 Task: Set up a knowledge base search widget on the support portal.
Action: Mouse moved to (1262, 71)
Screenshot: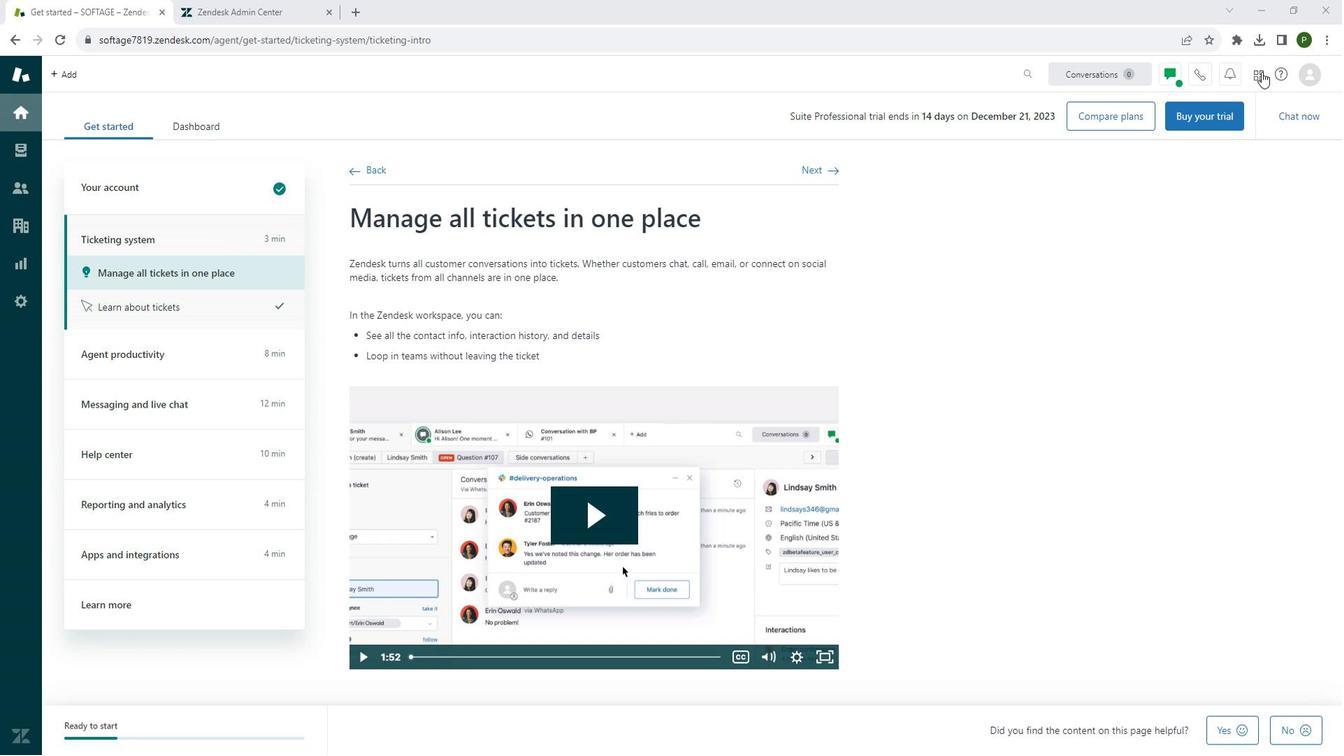 
Action: Mouse pressed left at (1262, 71)
Screenshot: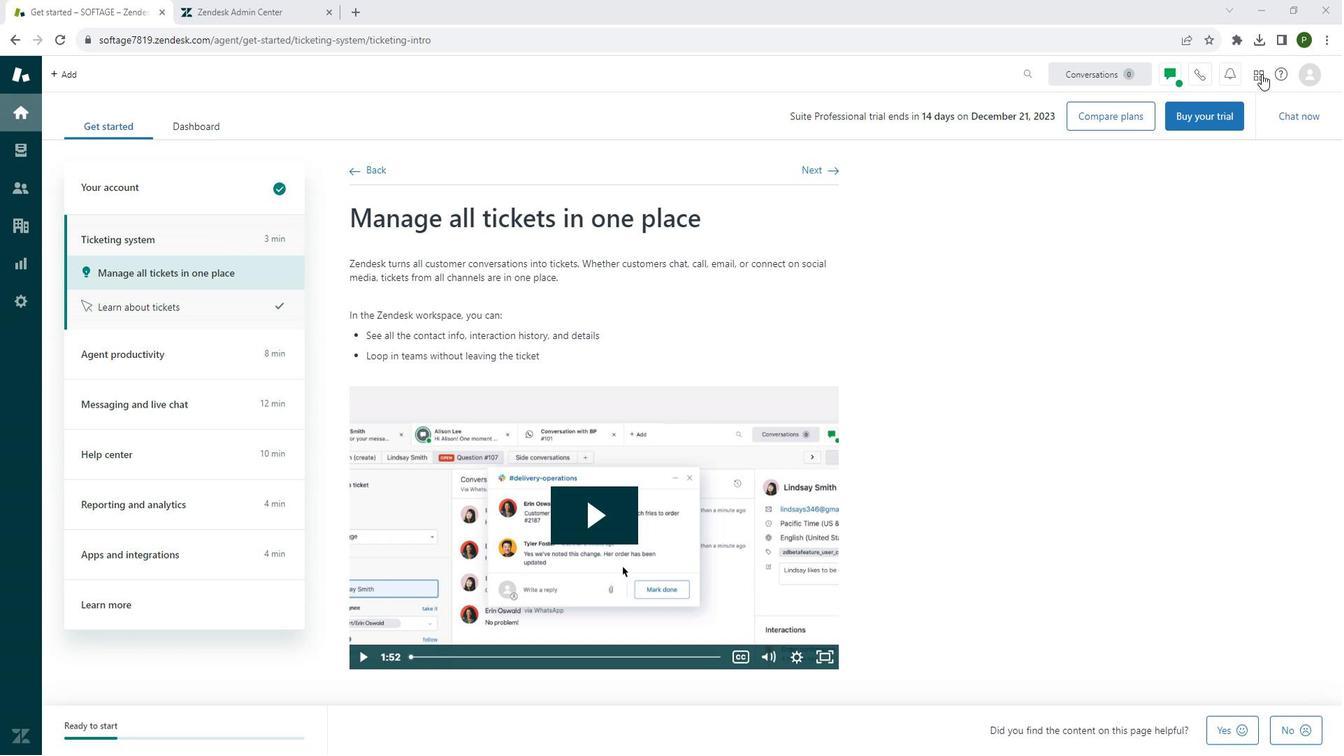 
Action: Mouse moved to (1225, 414)
Screenshot: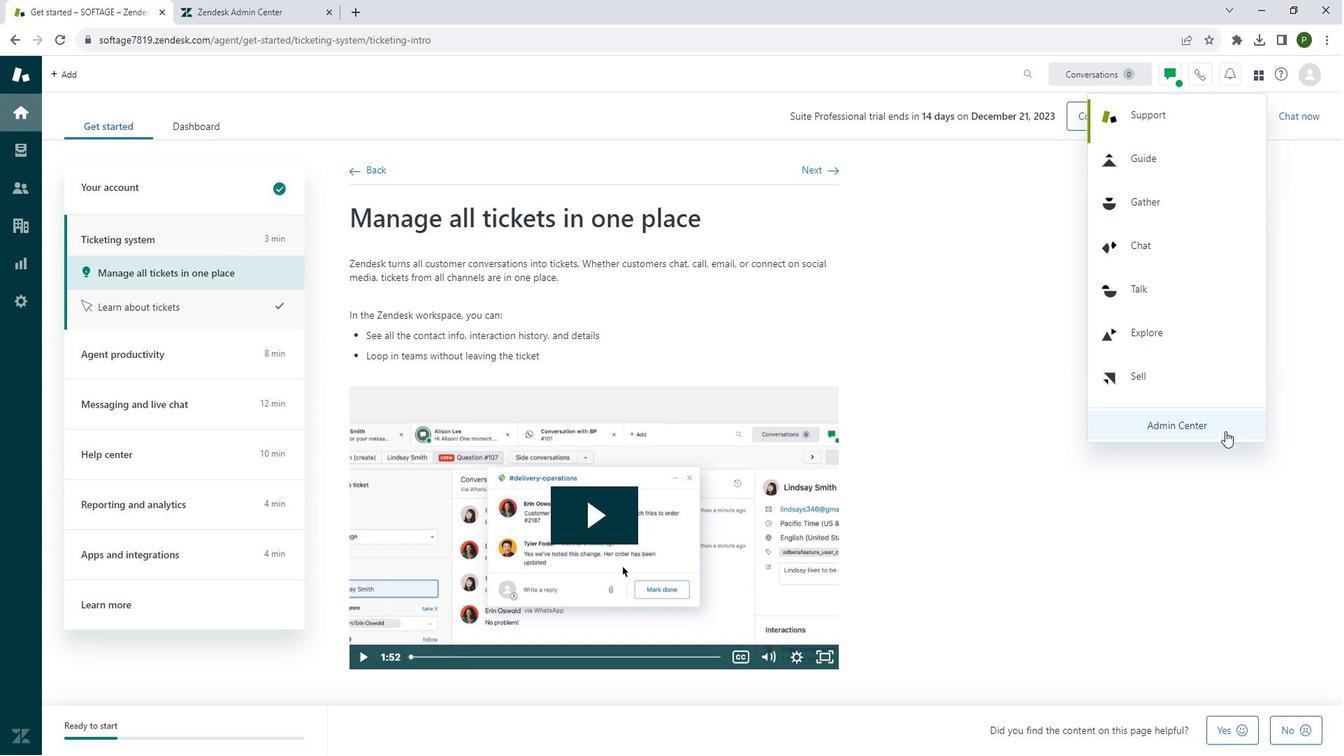 
Action: Mouse pressed left at (1225, 414)
Screenshot: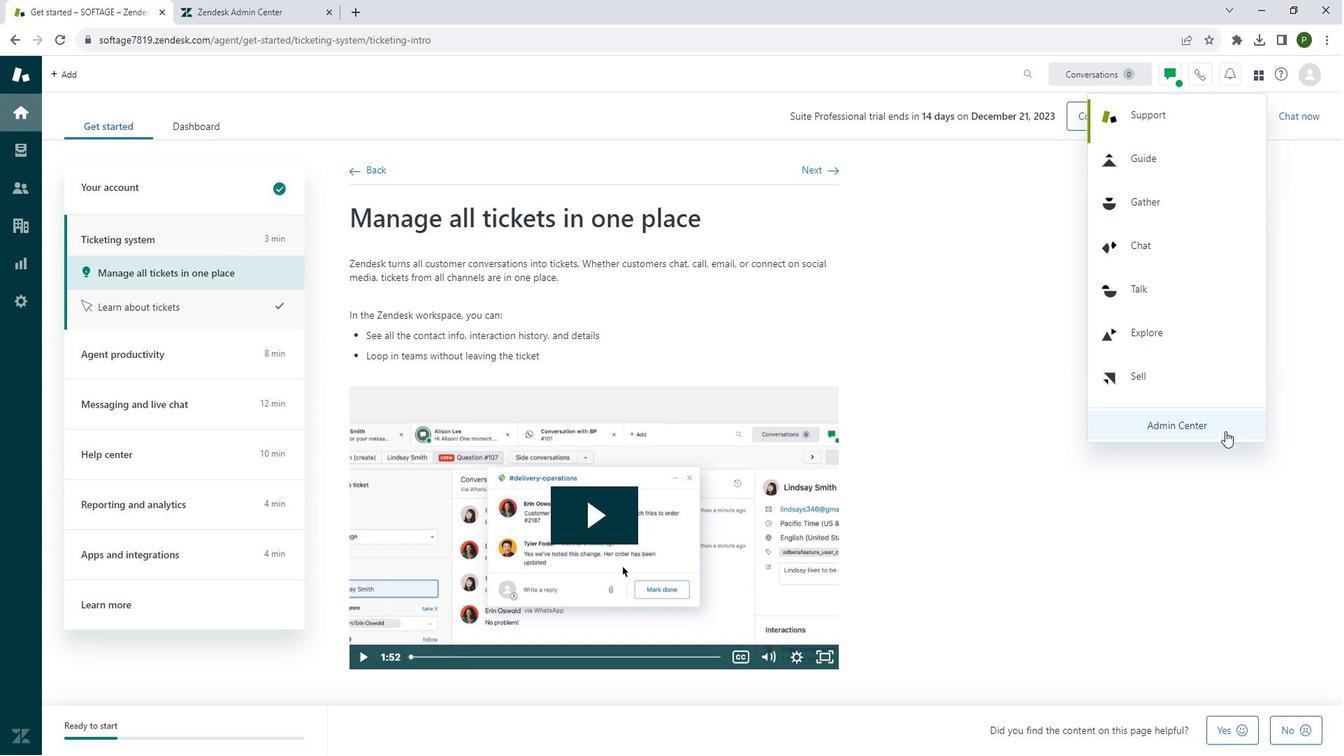 
Action: Mouse moved to (497, 15)
Screenshot: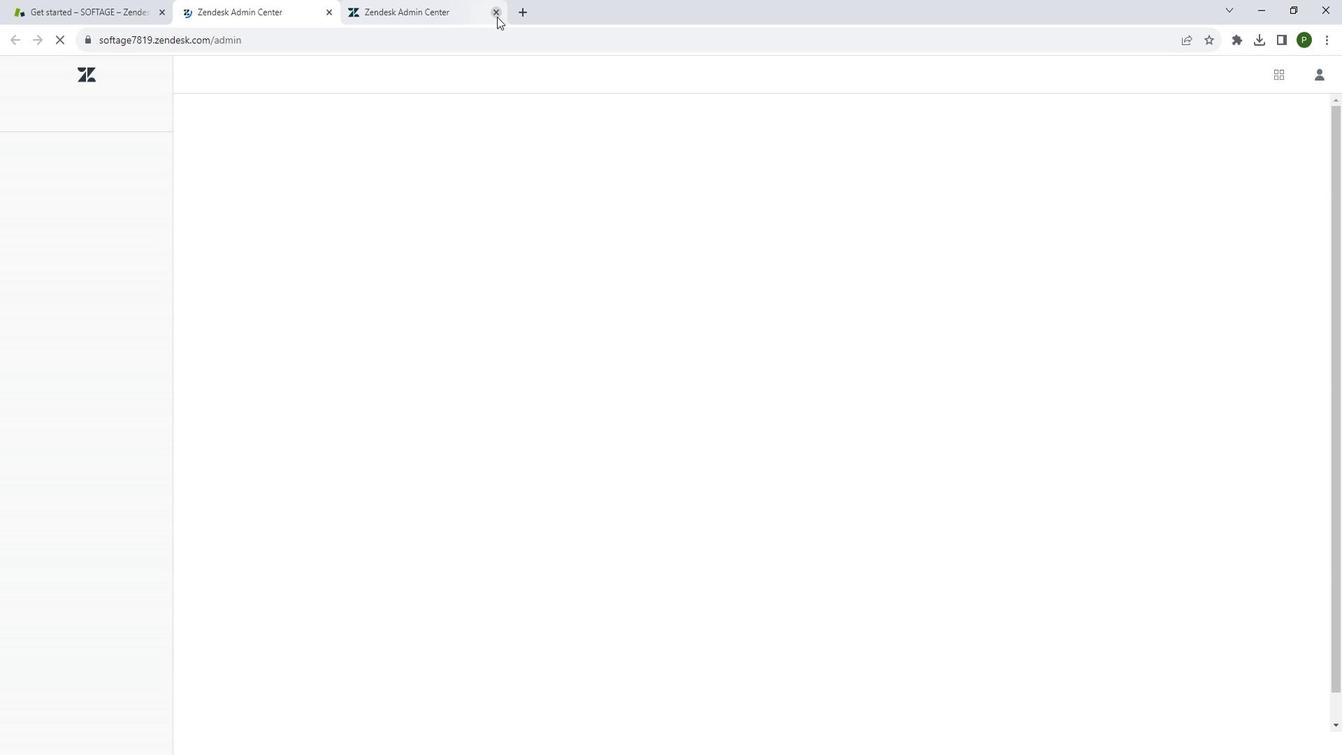 
Action: Mouse pressed left at (497, 15)
Screenshot: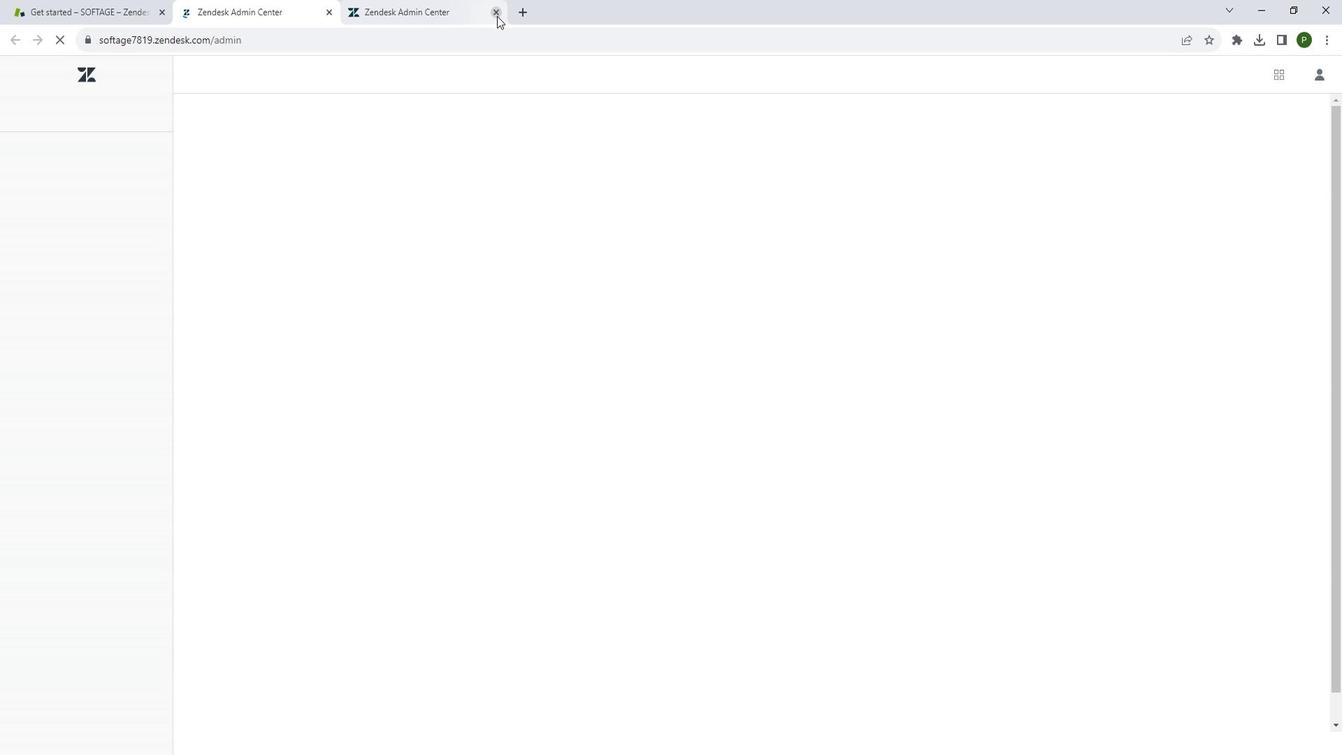 
Action: Mouse moved to (708, 244)
Screenshot: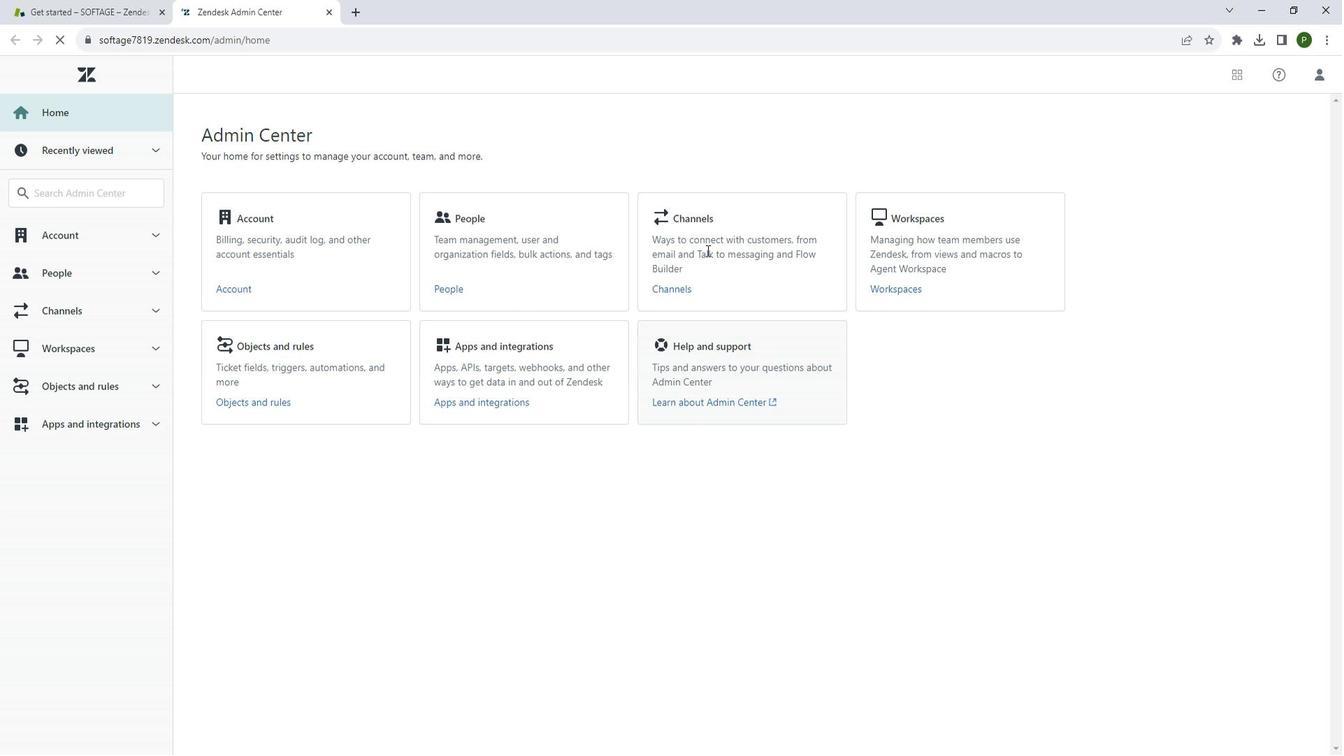 
Action: Mouse pressed left at (708, 244)
Screenshot: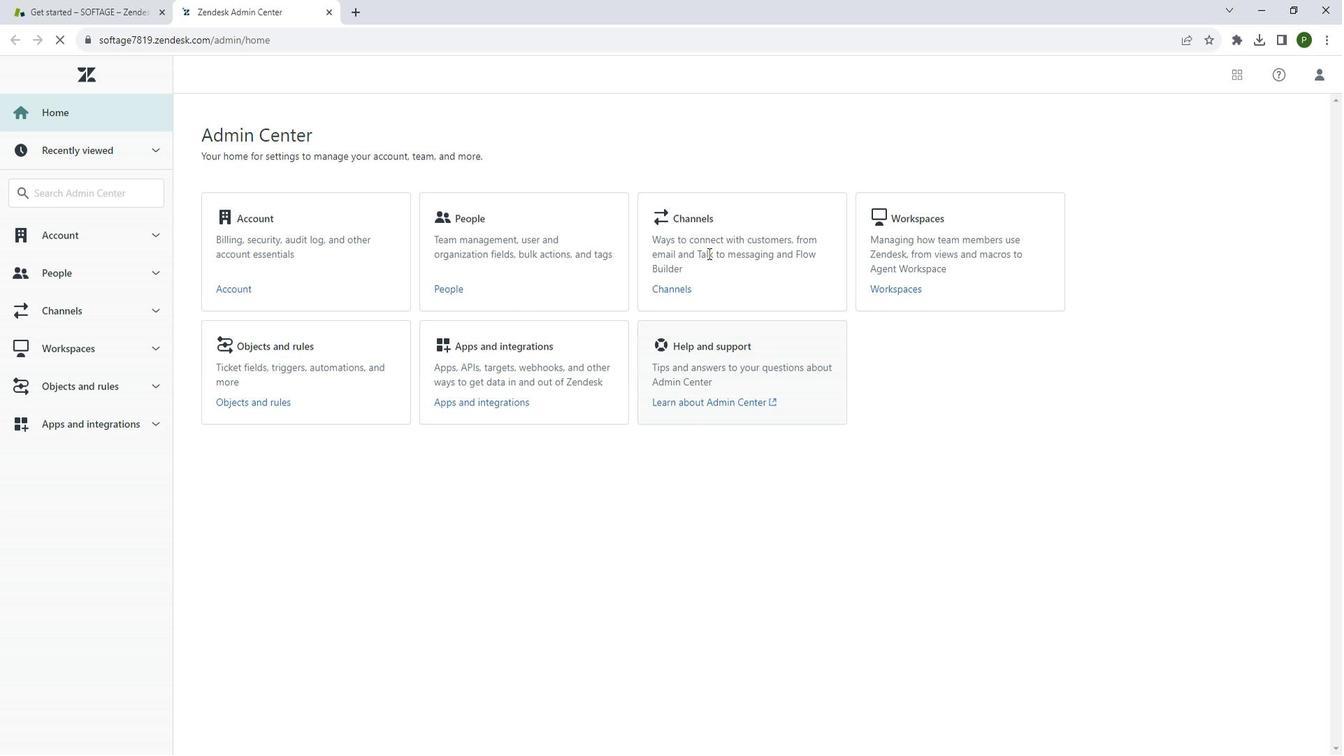 
Action: Mouse moved to (677, 281)
Screenshot: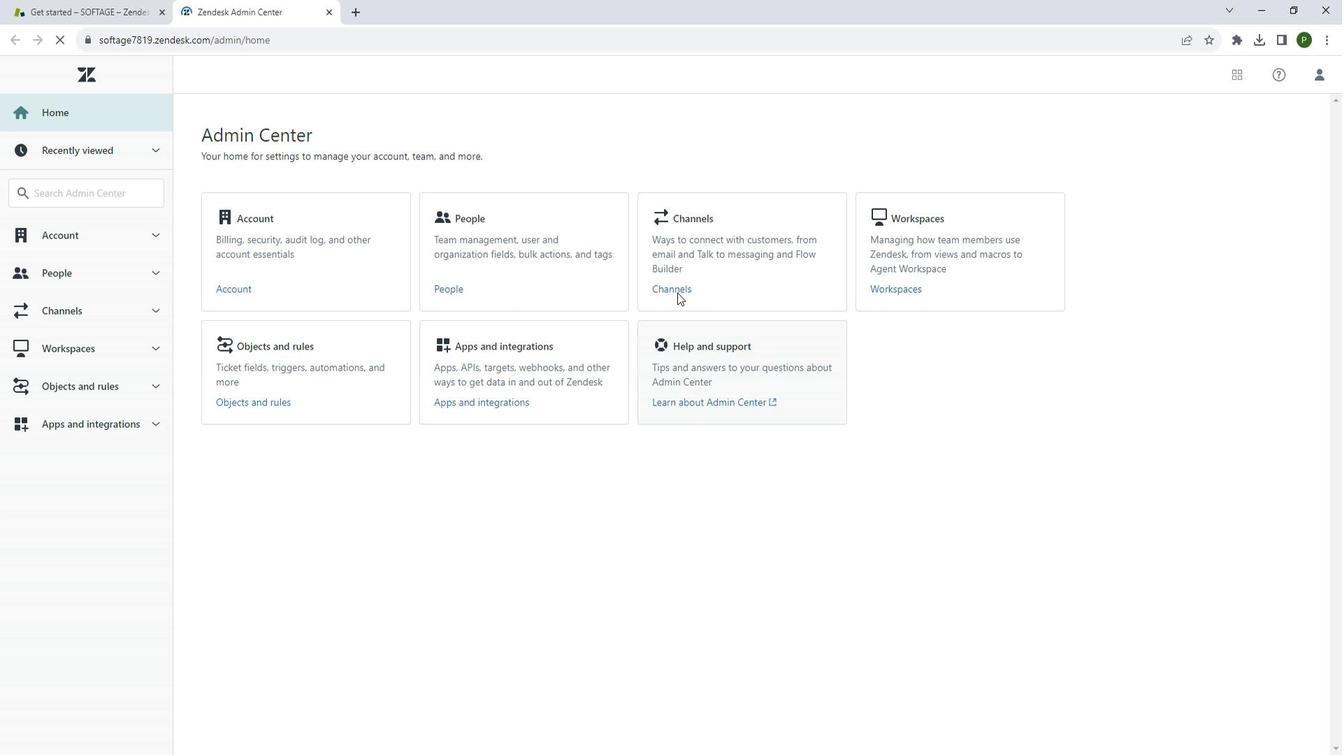 
Action: Mouse pressed left at (677, 281)
Screenshot: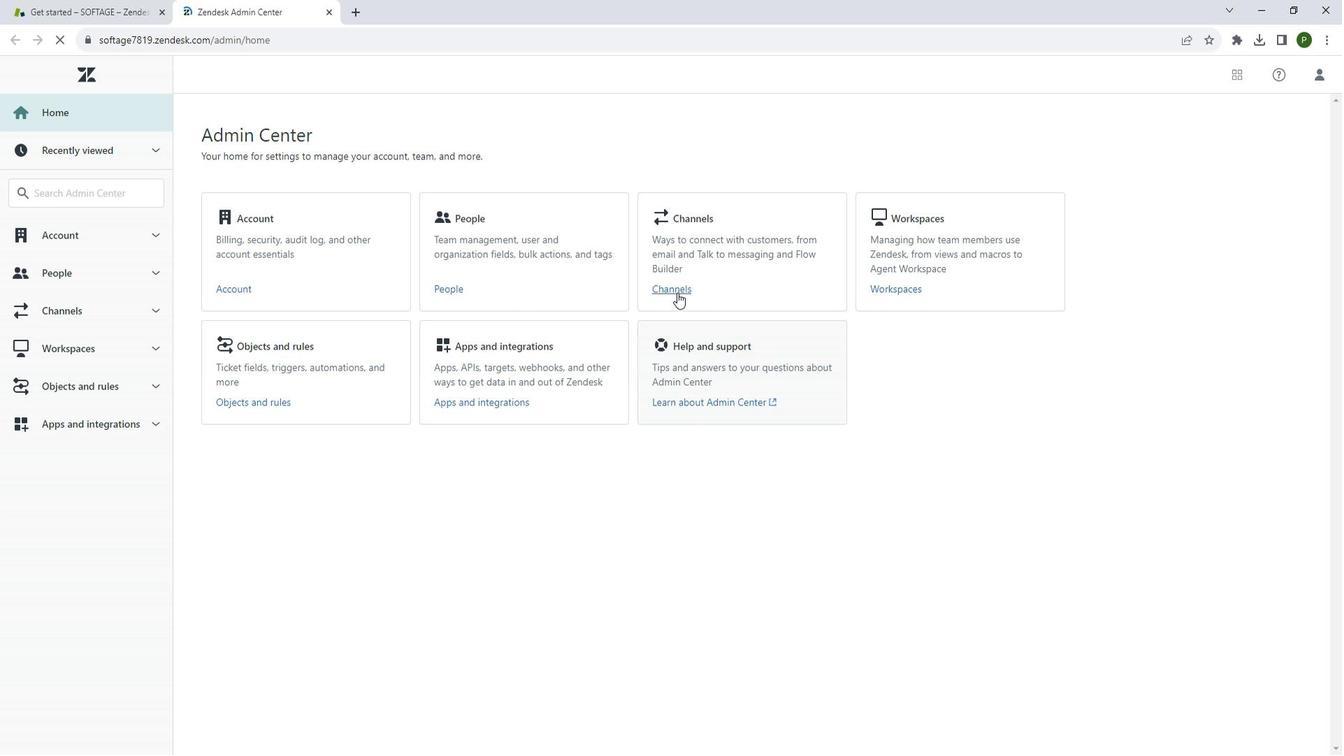 
Action: Mouse moved to (1161, 131)
Screenshot: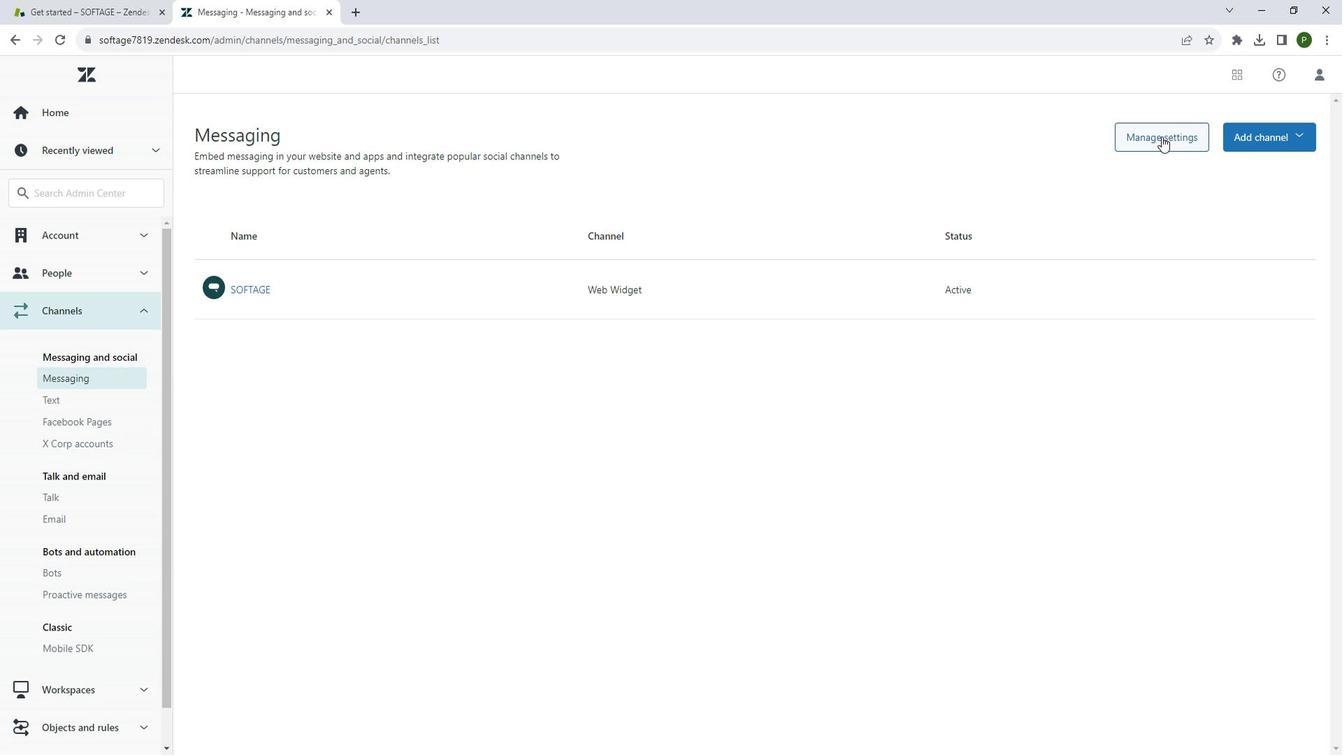 
Action: Mouse pressed left at (1161, 131)
Screenshot: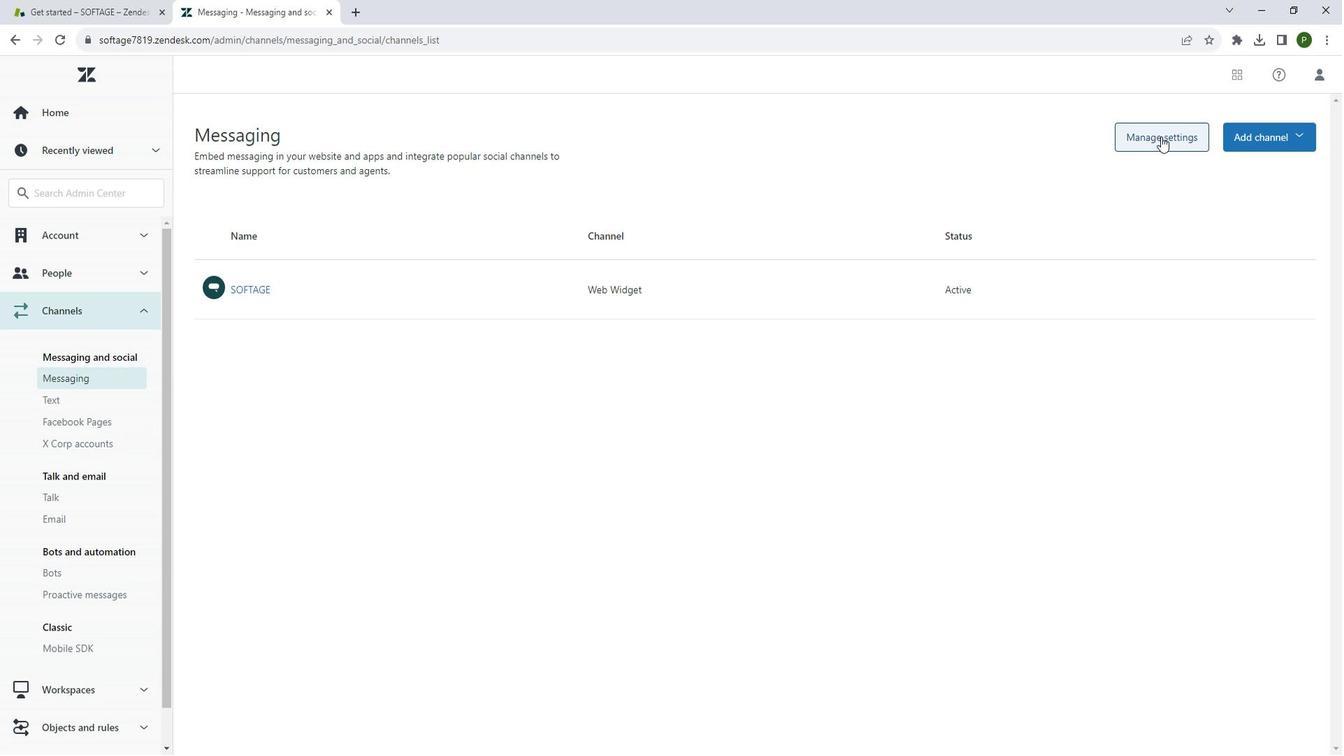 
Action: Mouse moved to (18, 43)
Screenshot: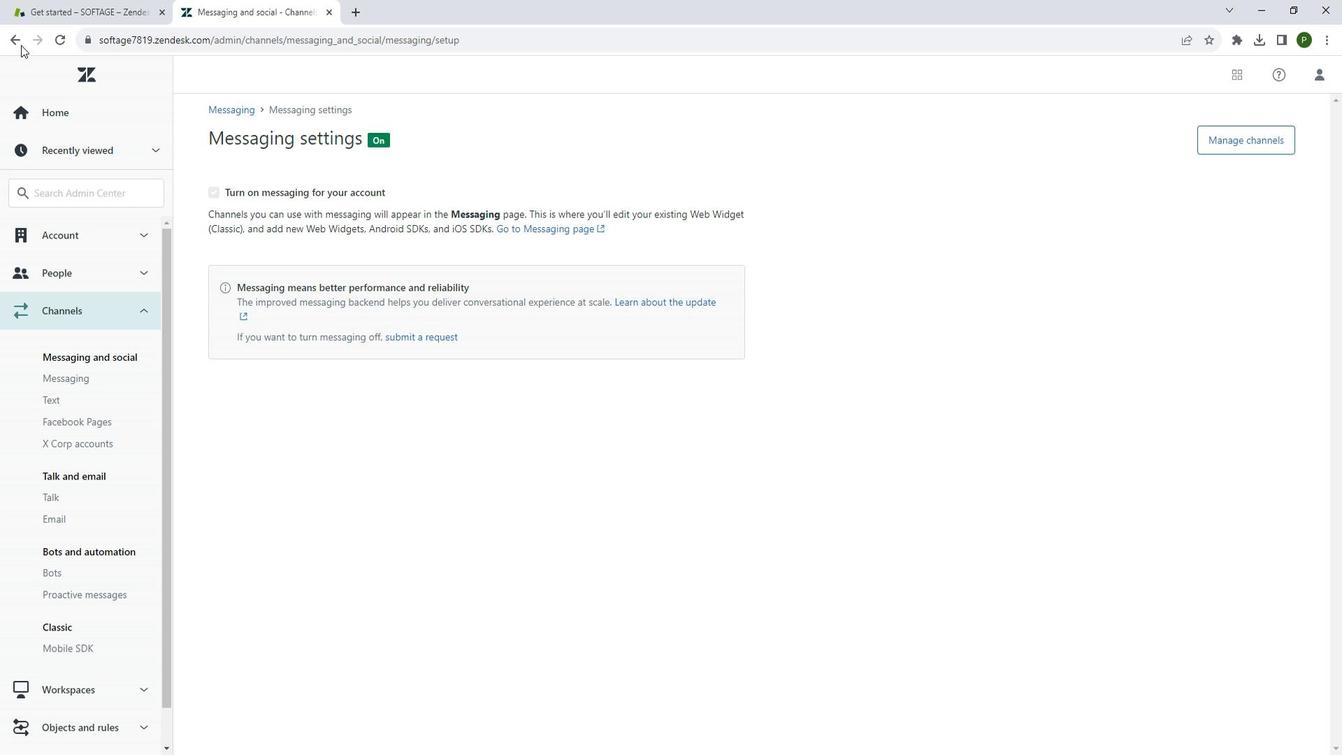 
Action: Mouse pressed left at (18, 43)
Screenshot: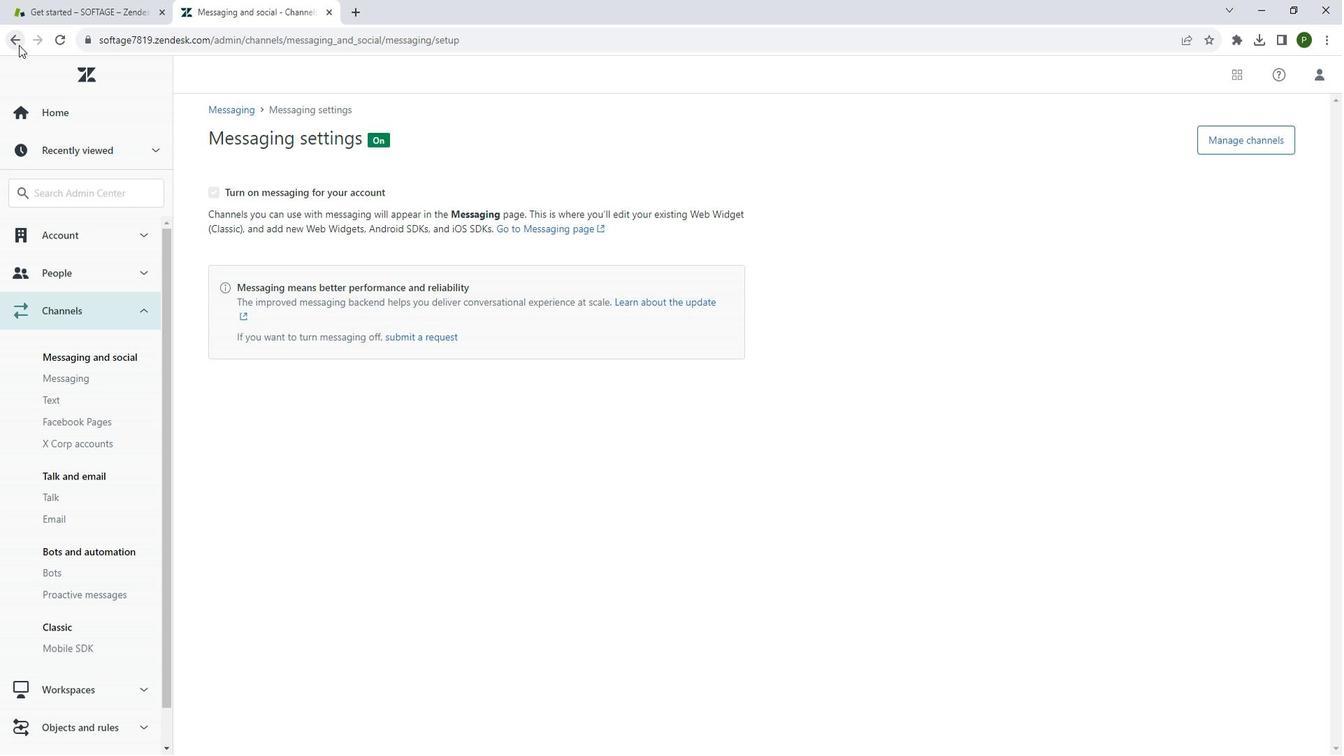 
Action: Mouse moved to (1272, 140)
Screenshot: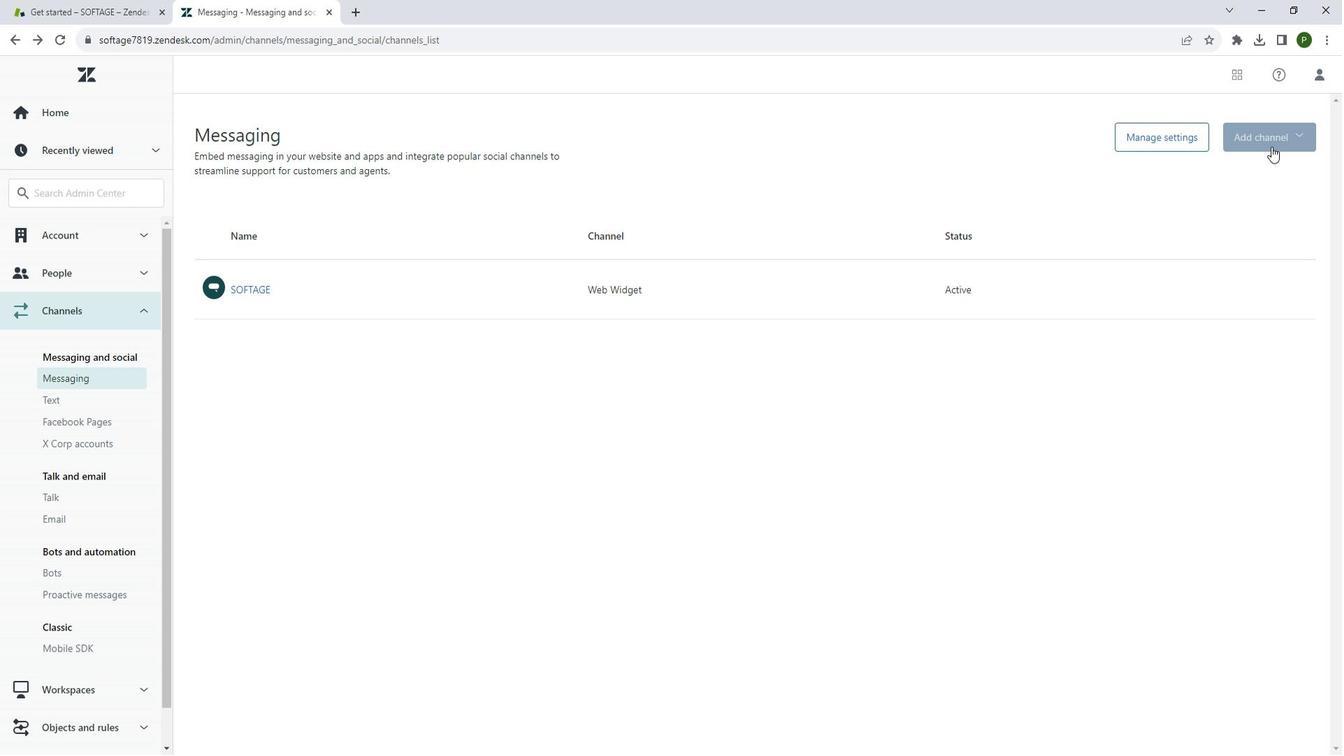 
Action: Mouse pressed left at (1272, 140)
Screenshot: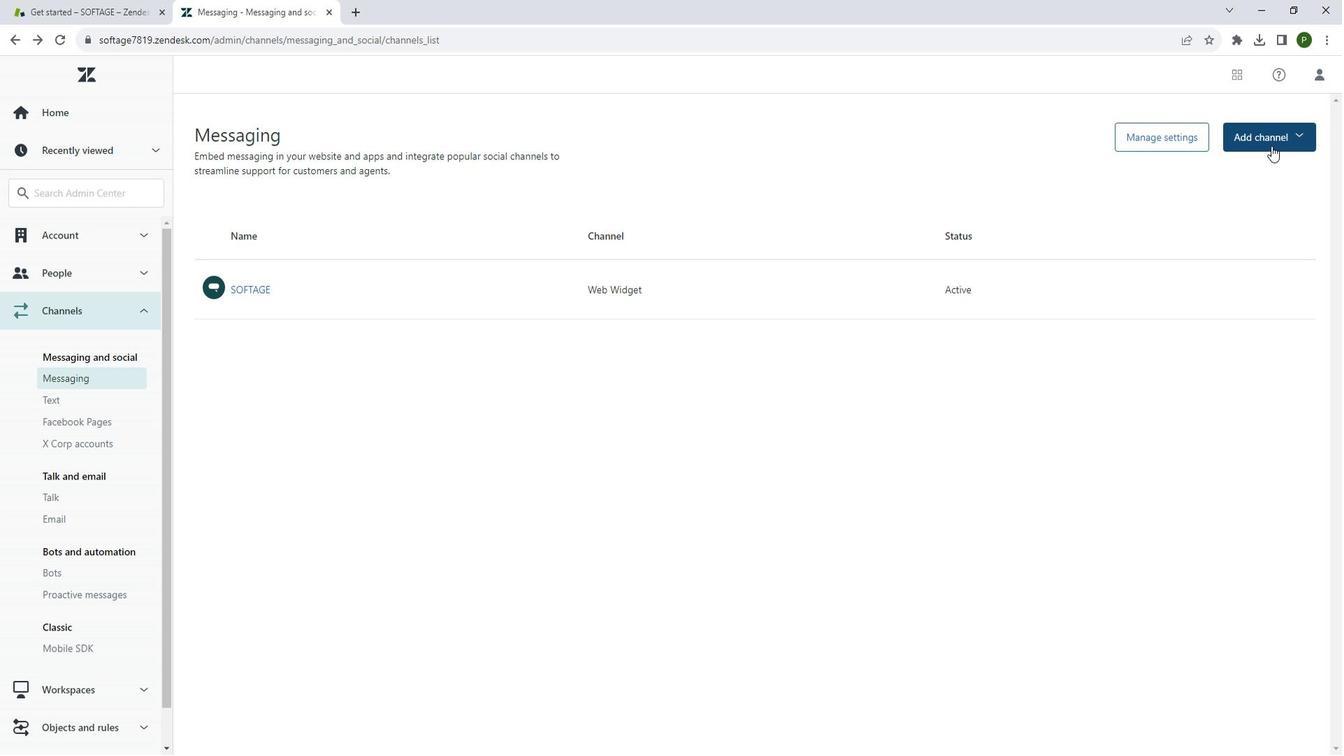 
Action: Mouse moved to (472, 283)
Screenshot: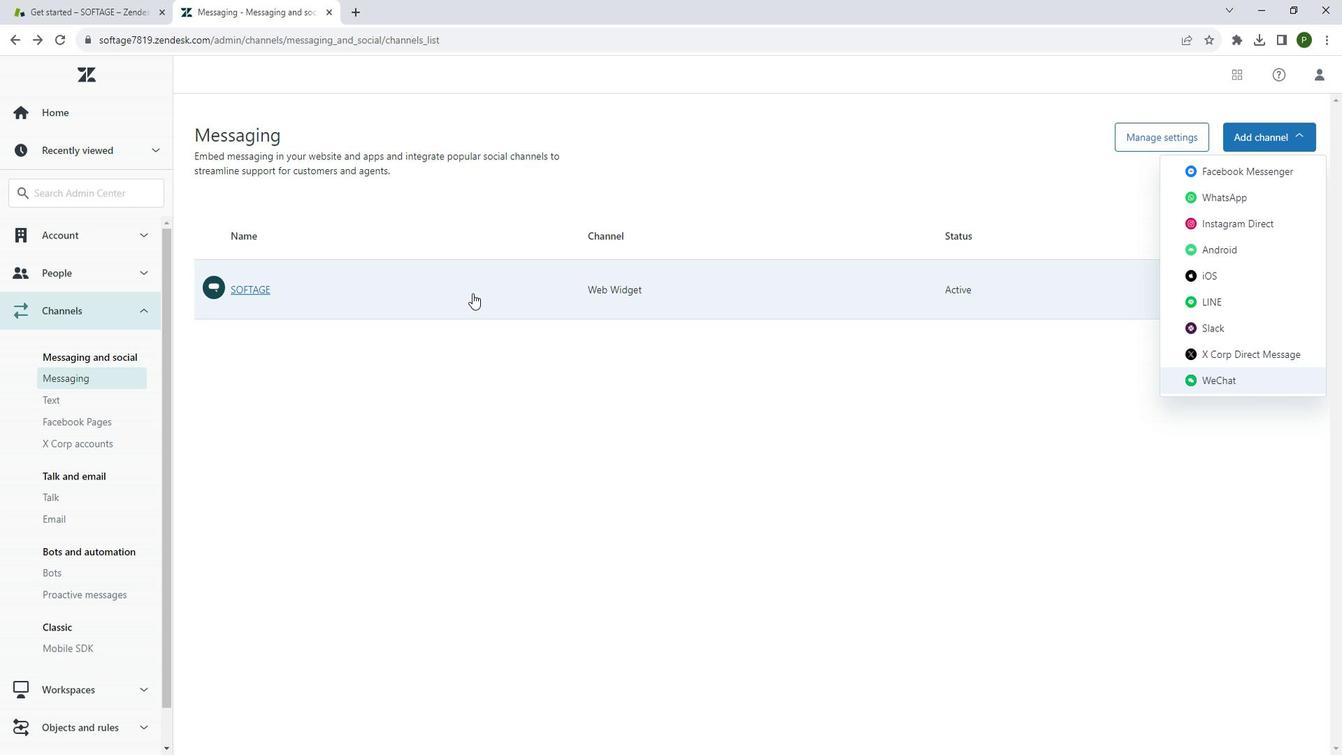 
Action: Mouse pressed left at (472, 283)
Screenshot: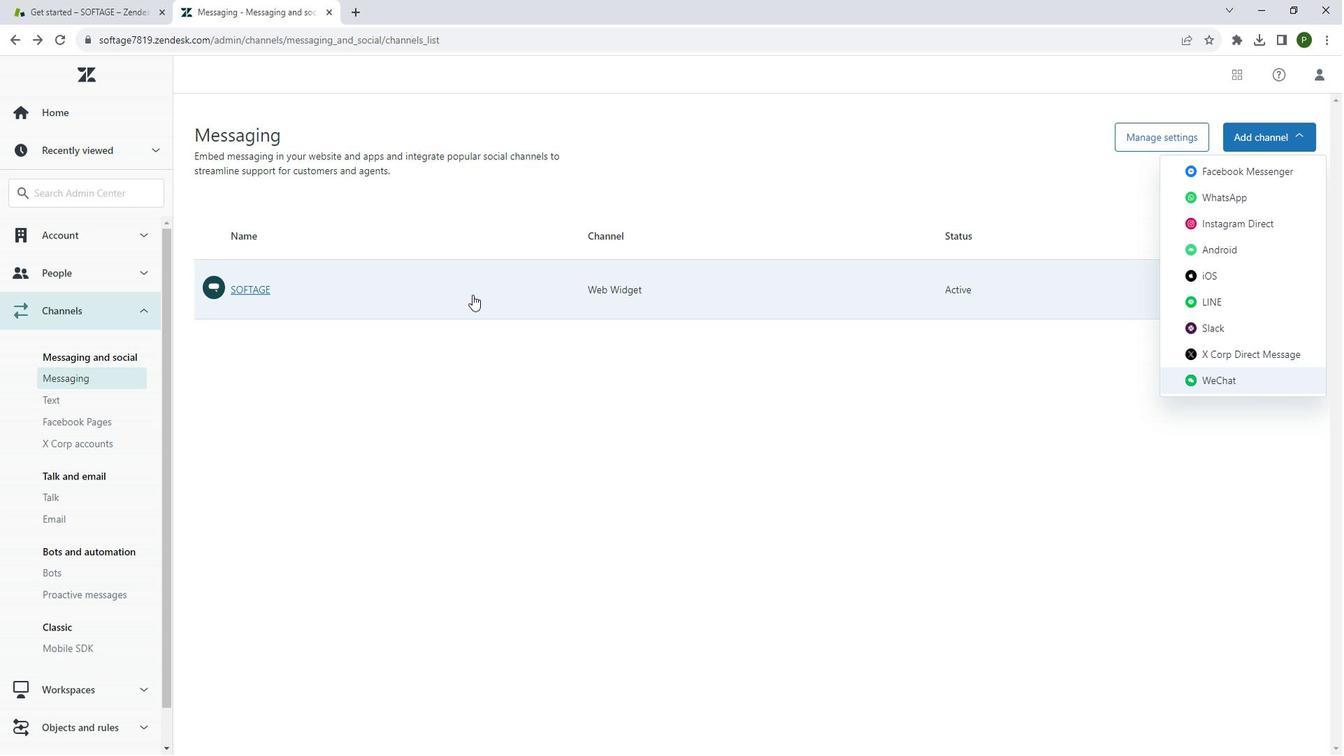 
Action: Mouse moved to (360, 396)
Screenshot: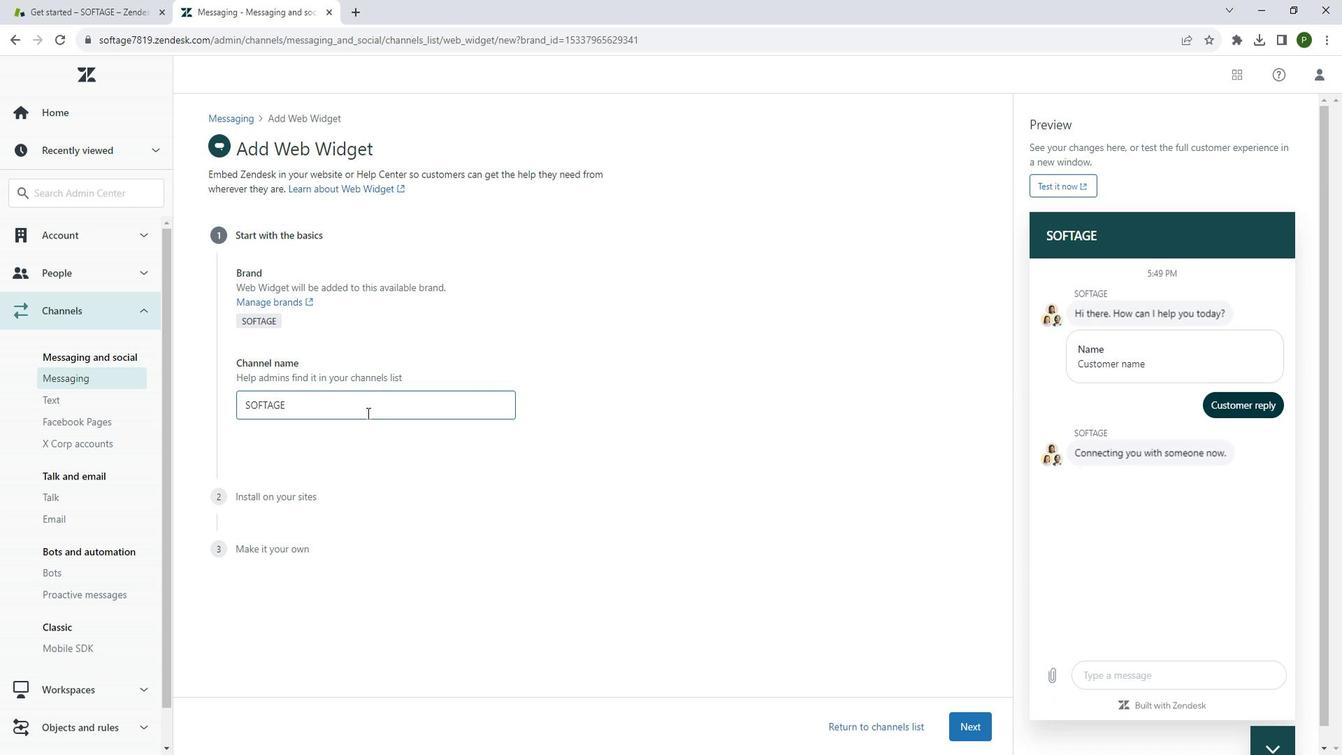 
Action: Mouse pressed left at (360, 396)
Screenshot: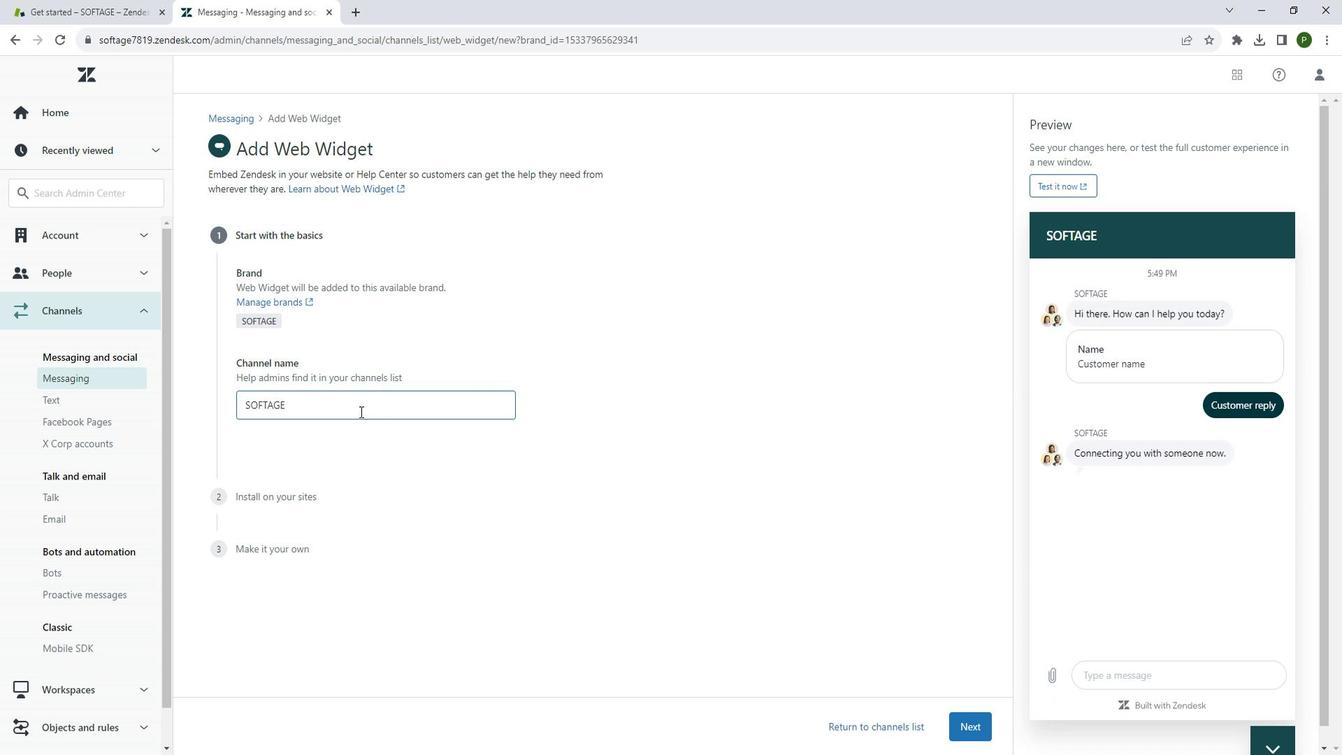 
Action: Mouse moved to (359, 396)
Screenshot: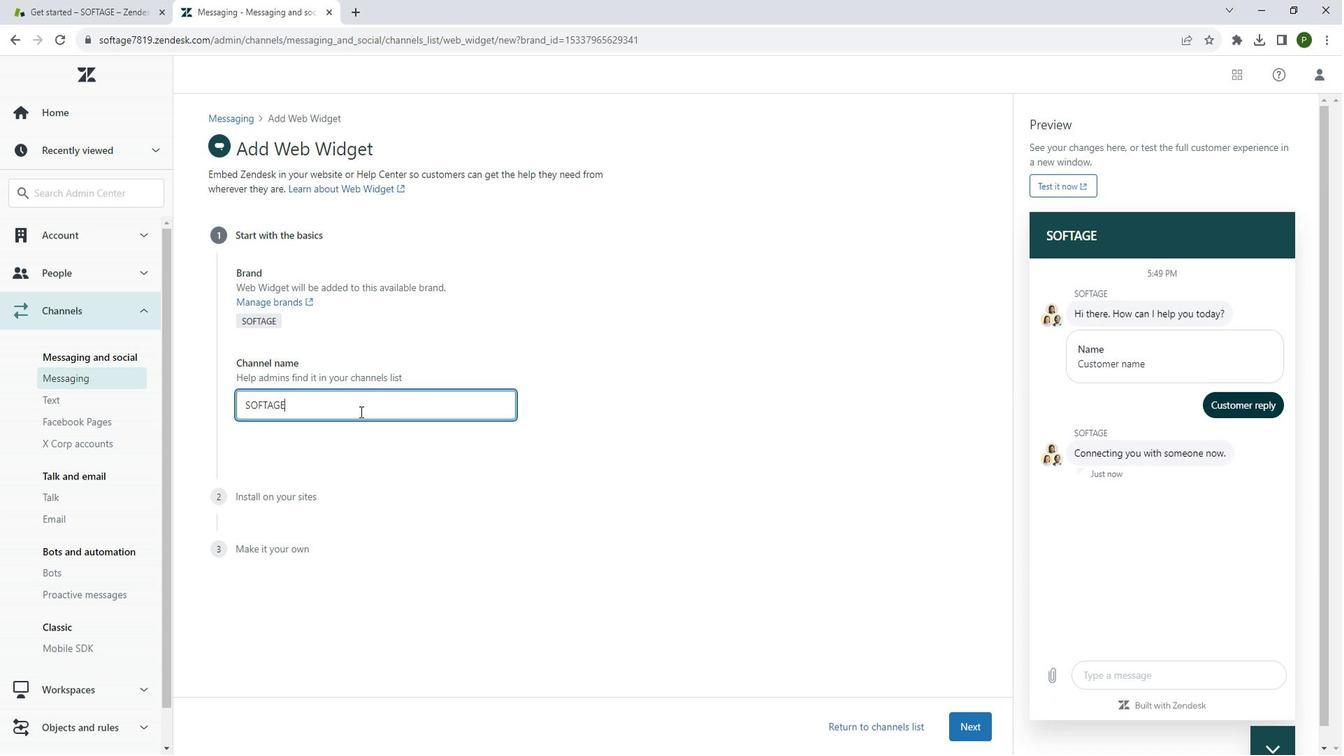 
Action: Key pressed <Key.space>.net<Key.space>
Screenshot: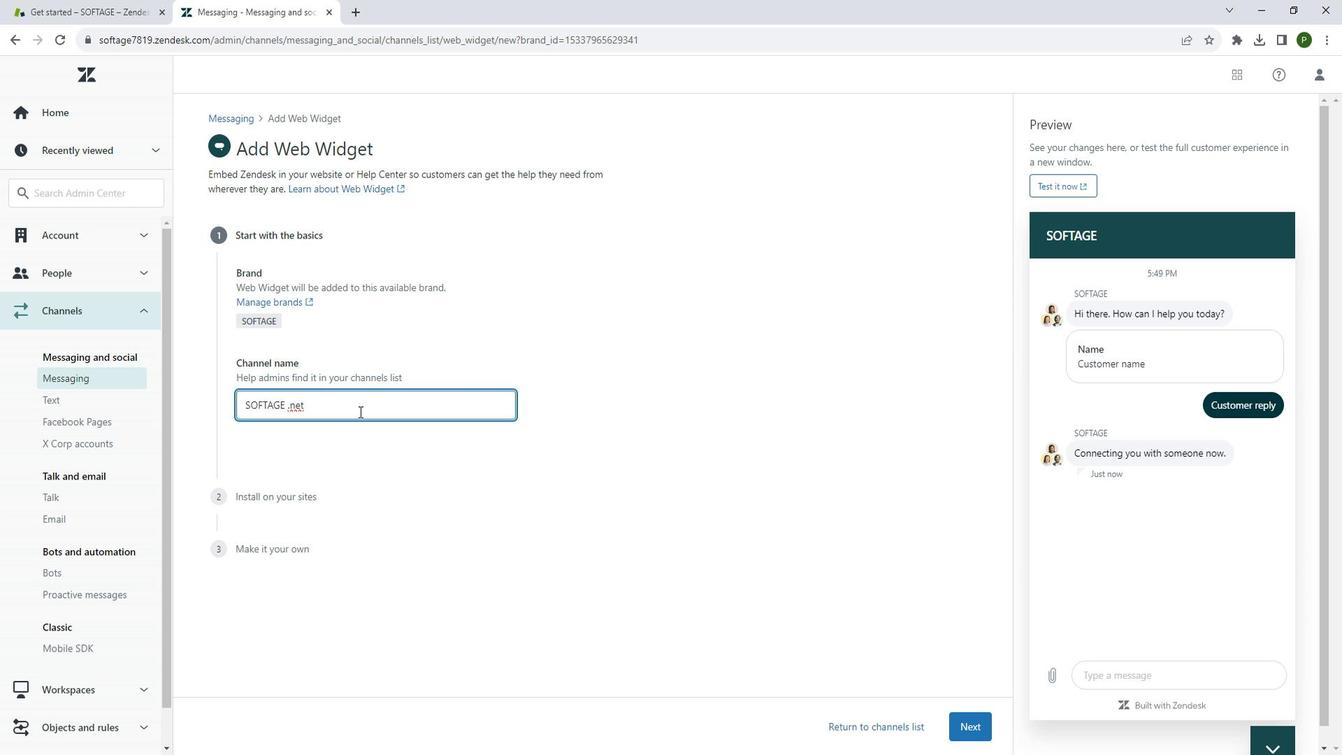 
Action: Mouse moved to (1151, 351)
Screenshot: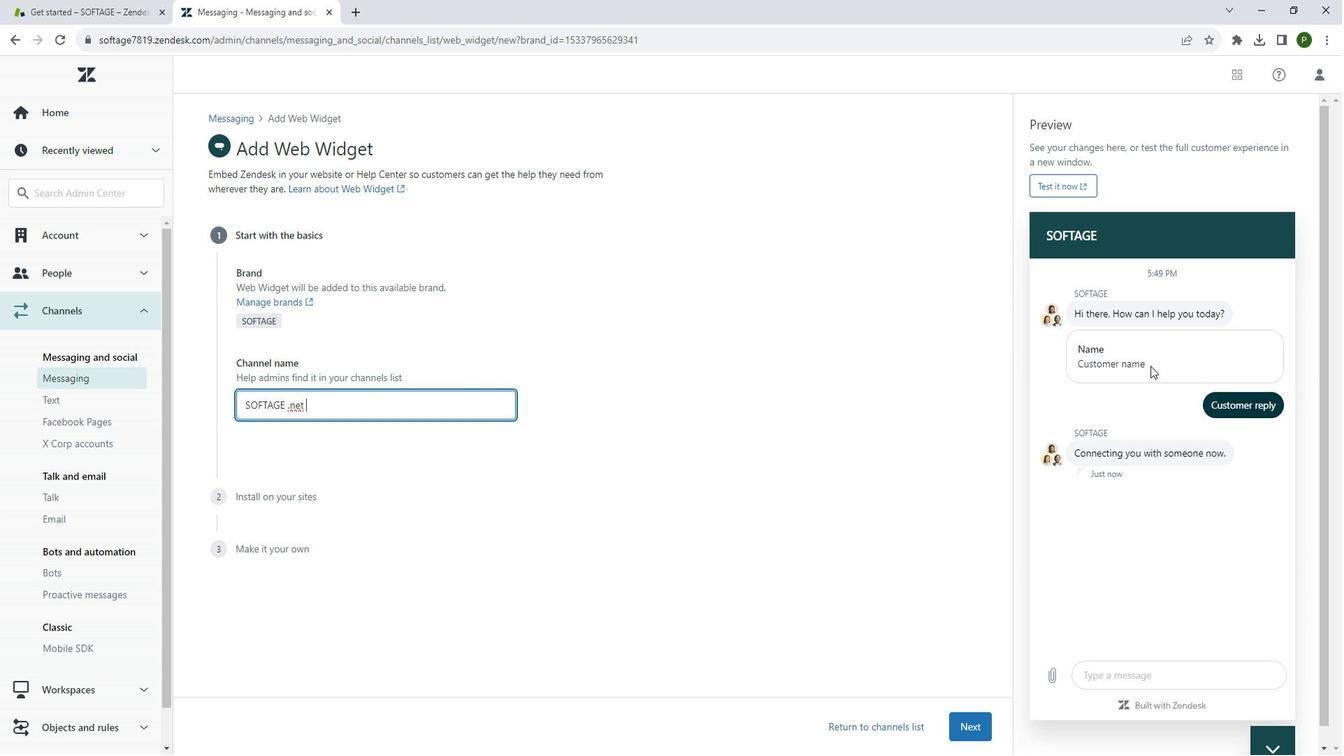 
Action: Mouse pressed left at (1151, 351)
Screenshot: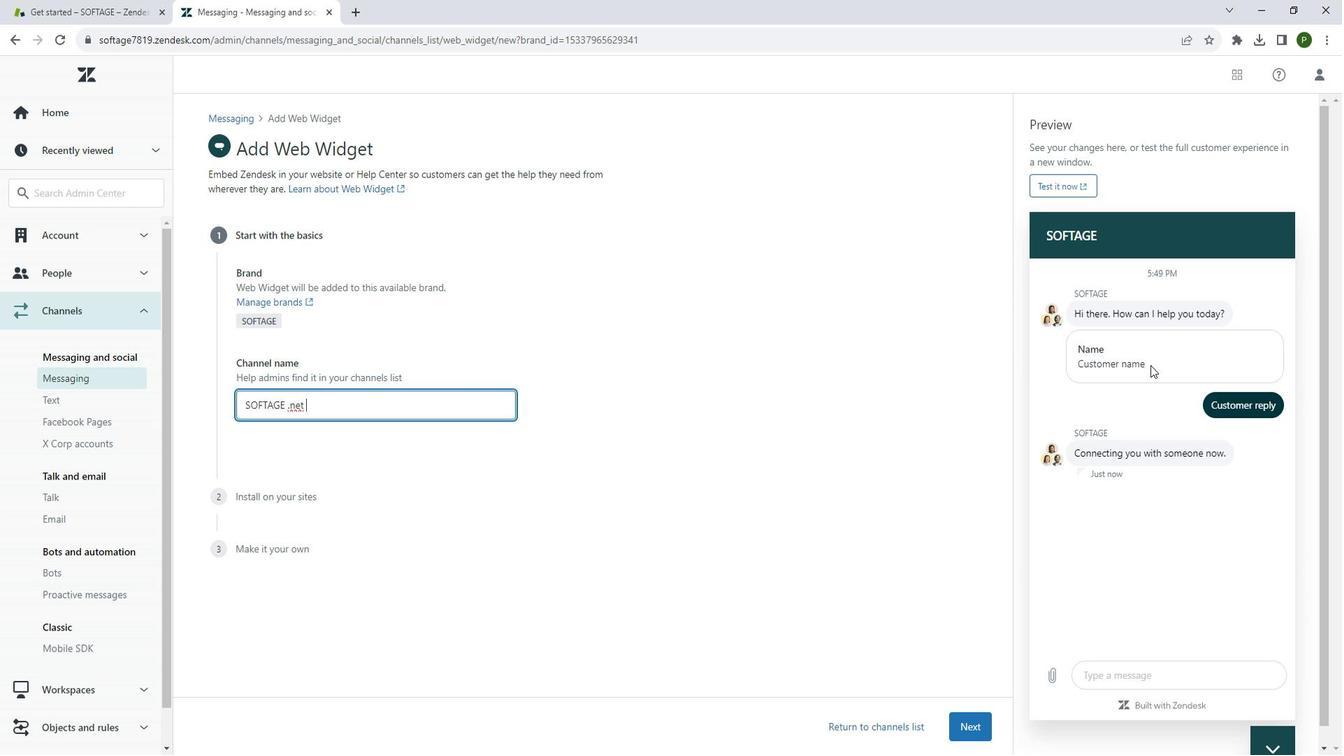 
Action: Mouse moved to (1152, 349)
Screenshot: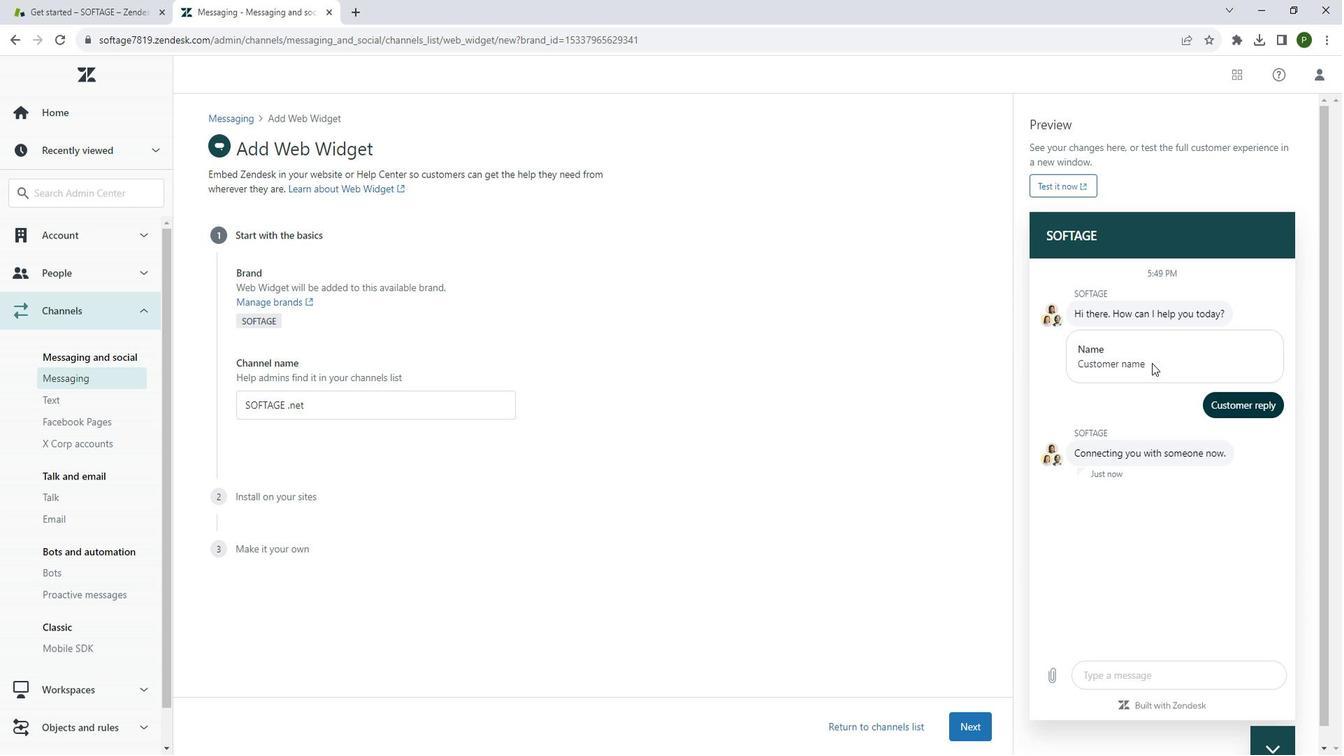 
Action: Mouse pressed left at (1152, 349)
Screenshot: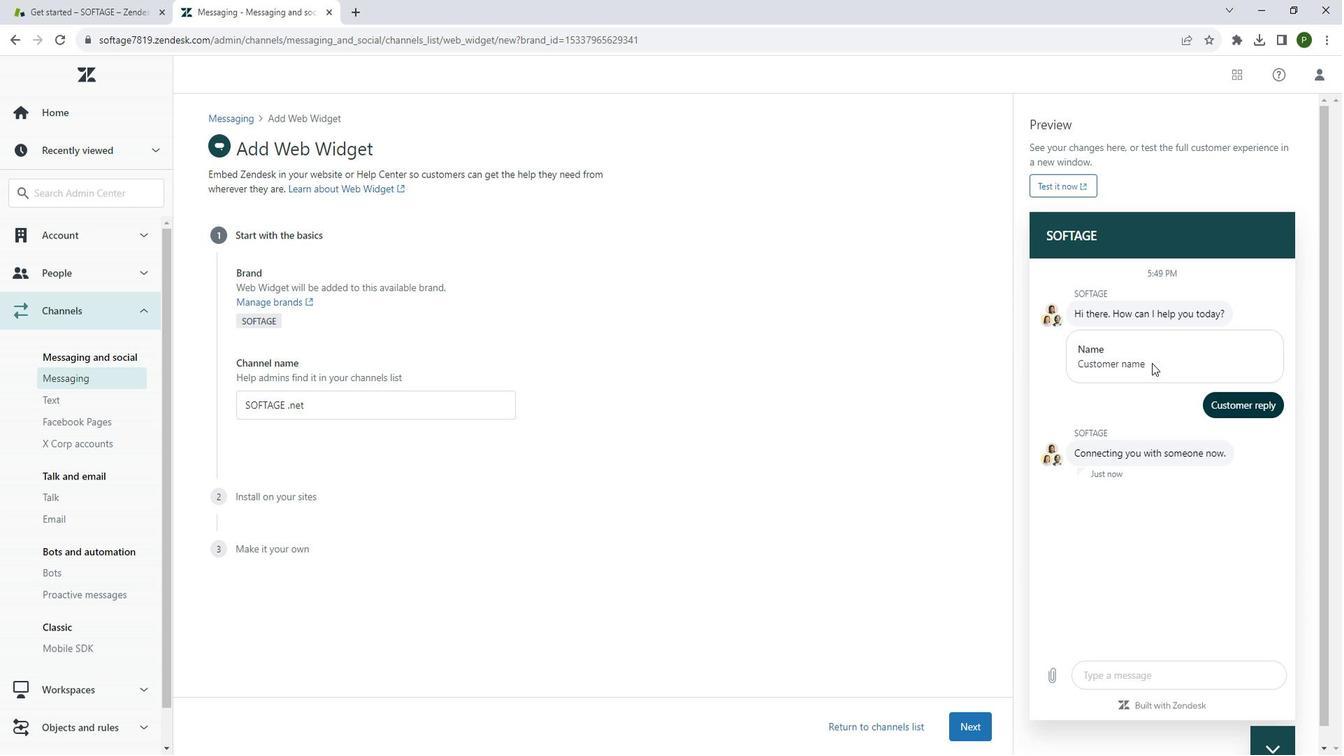 
Action: Mouse moved to (1155, 672)
Screenshot: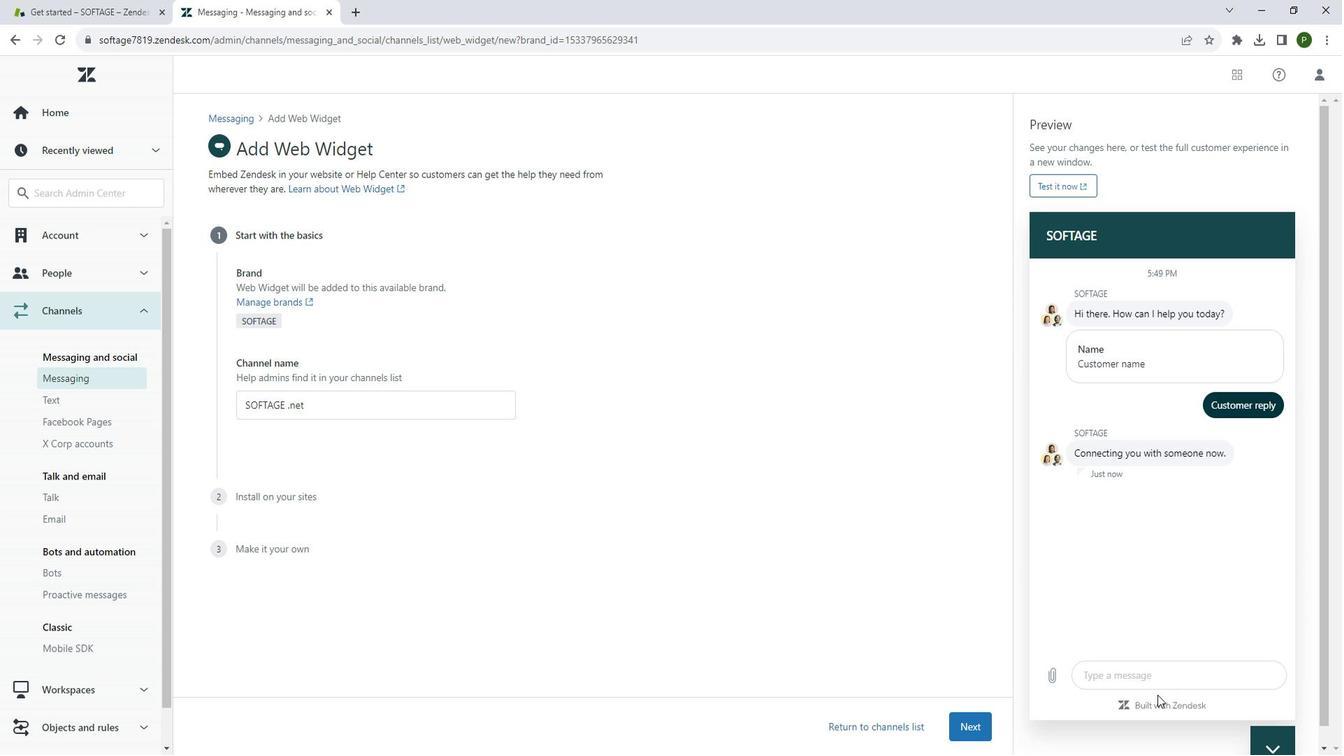
Action: Mouse pressed left at (1155, 672)
Screenshot: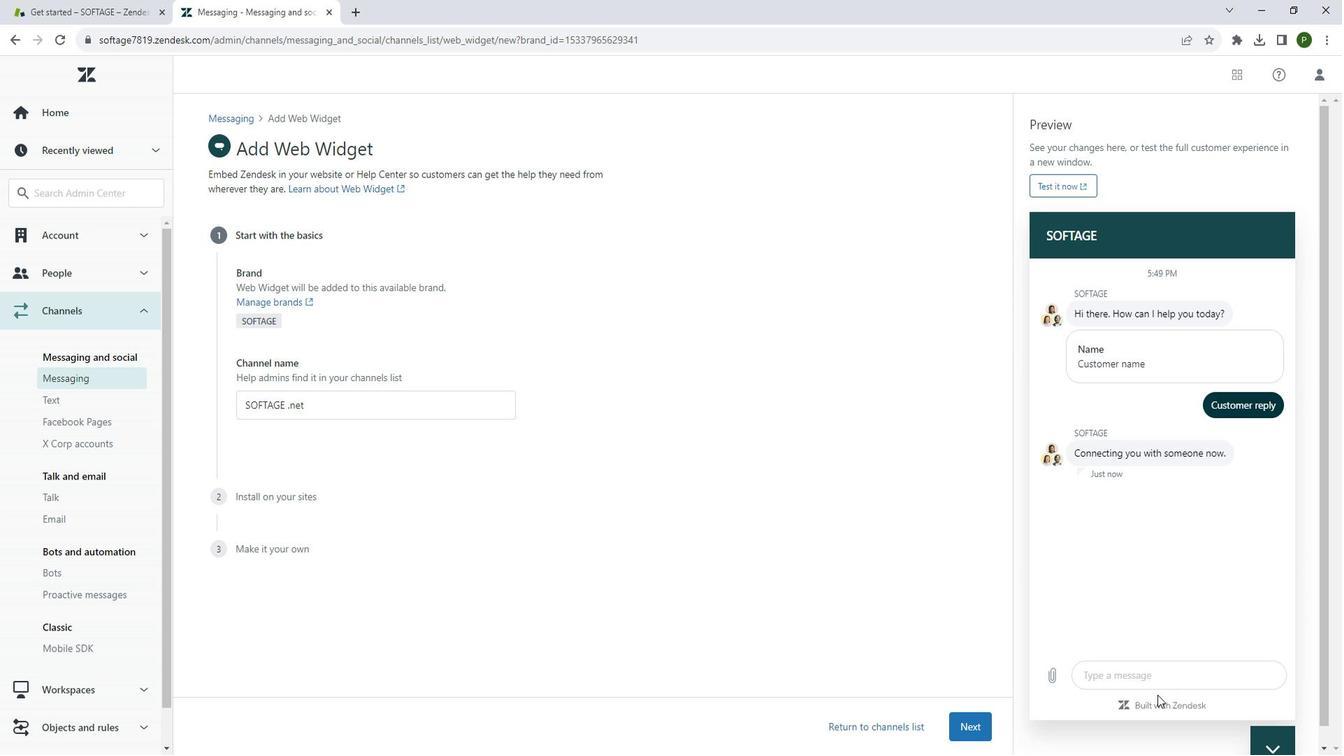 
Action: Mouse moved to (965, 693)
Screenshot: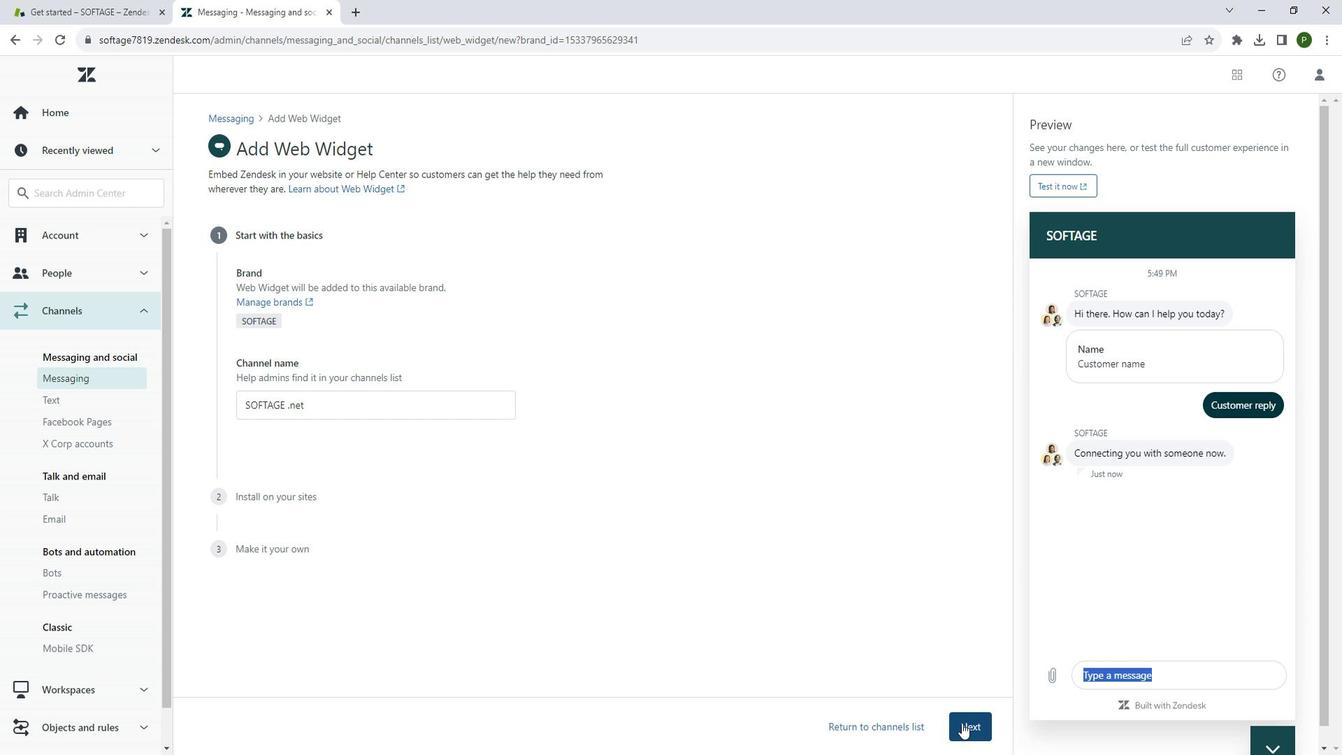 
Action: Mouse pressed left at (965, 693)
Screenshot: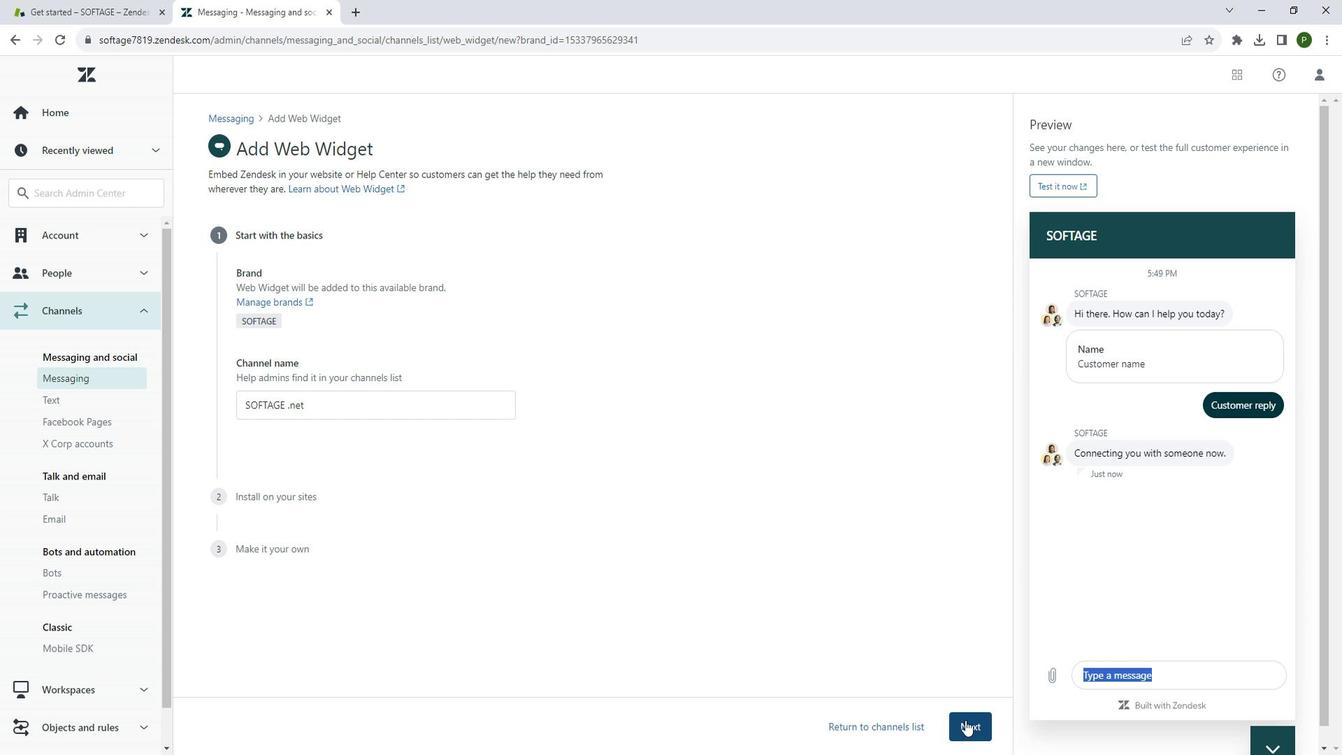 
Action: Mouse moved to (965, 694)
Screenshot: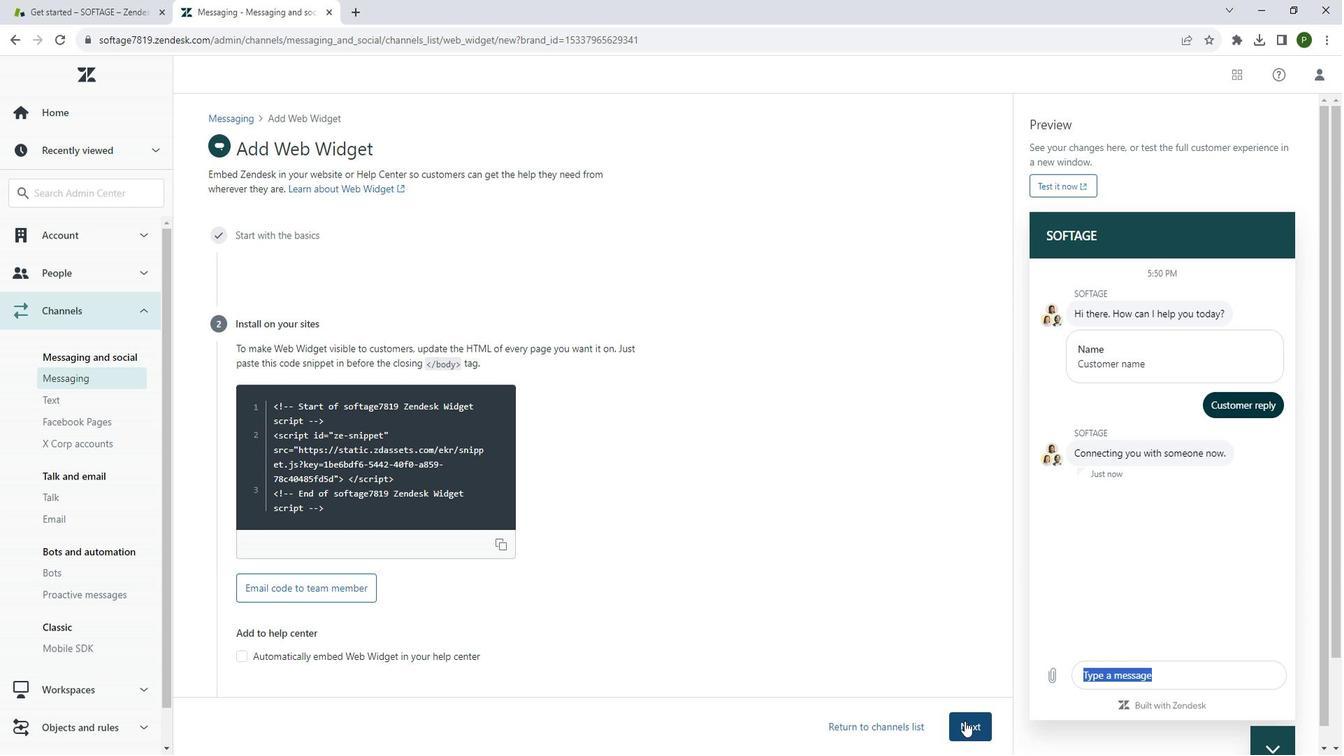 
Action: Mouse pressed left at (965, 694)
Screenshot: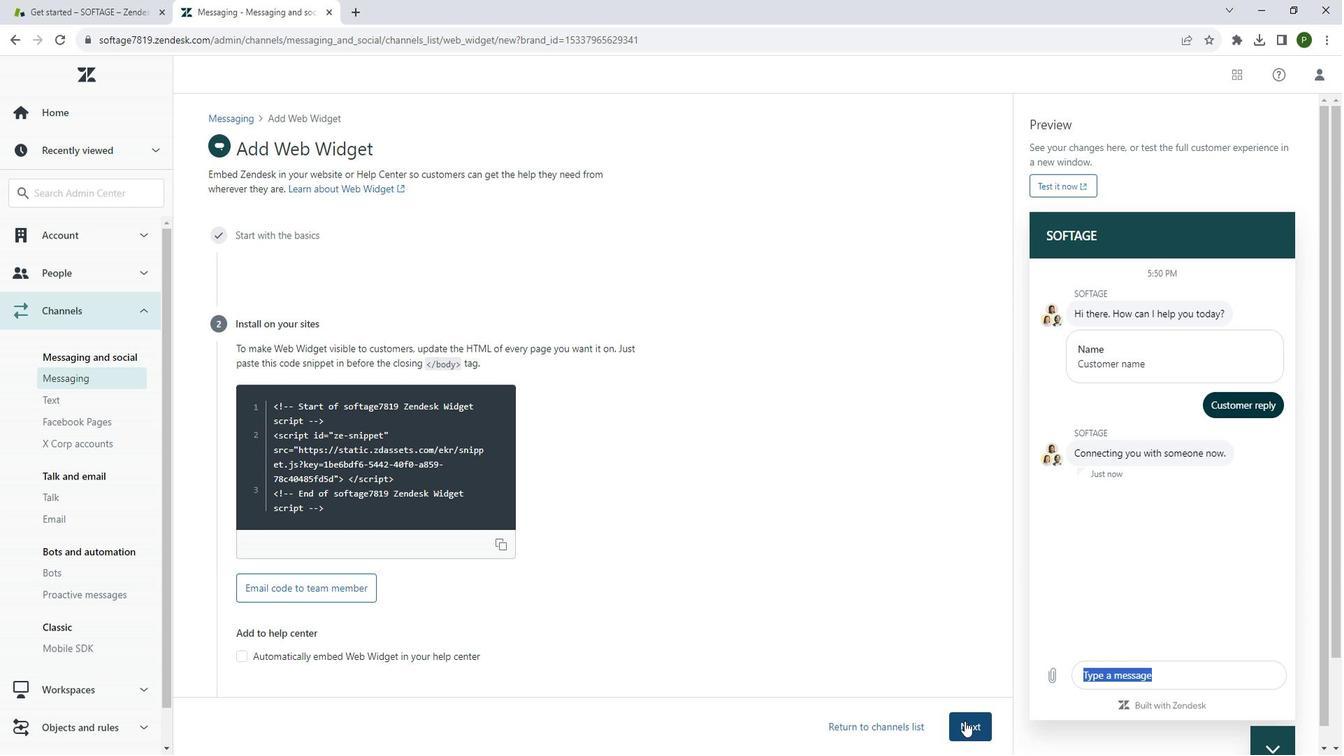 
Action: Mouse moved to (954, 696)
Screenshot: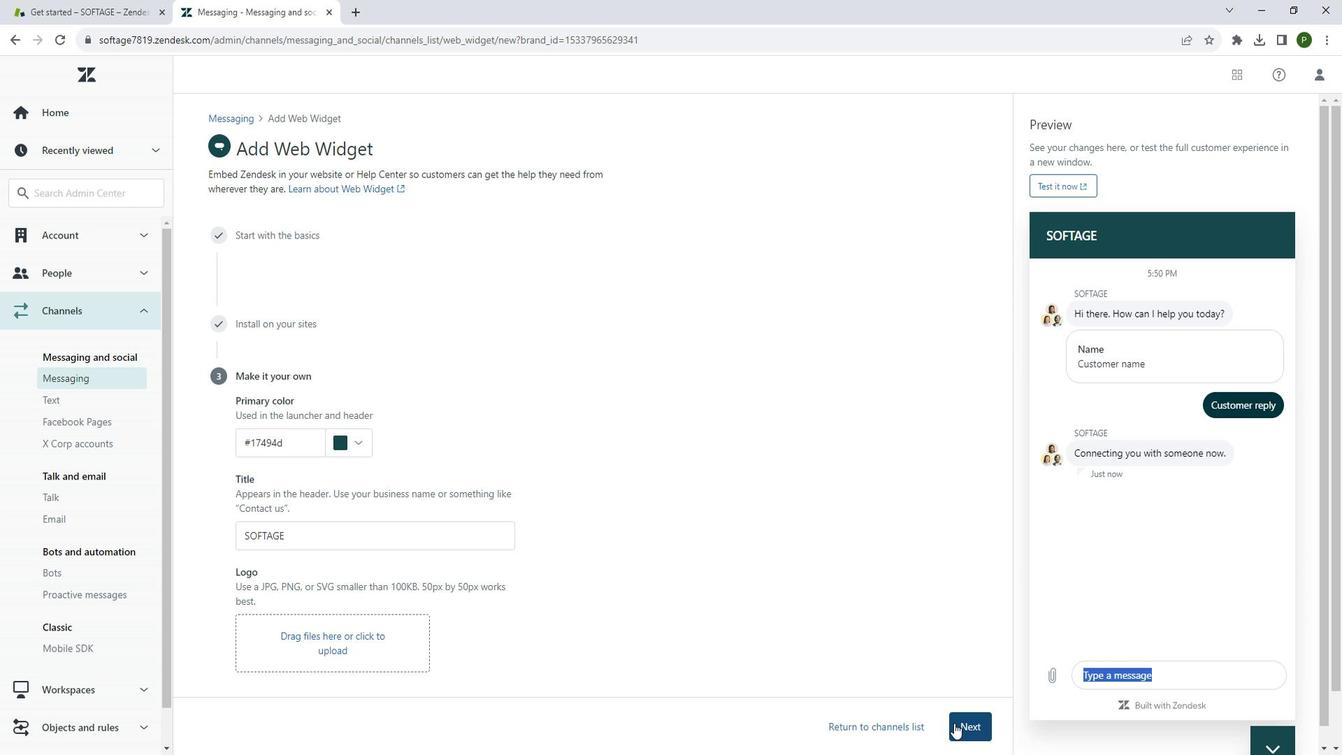
Action: Mouse pressed left at (954, 696)
Screenshot: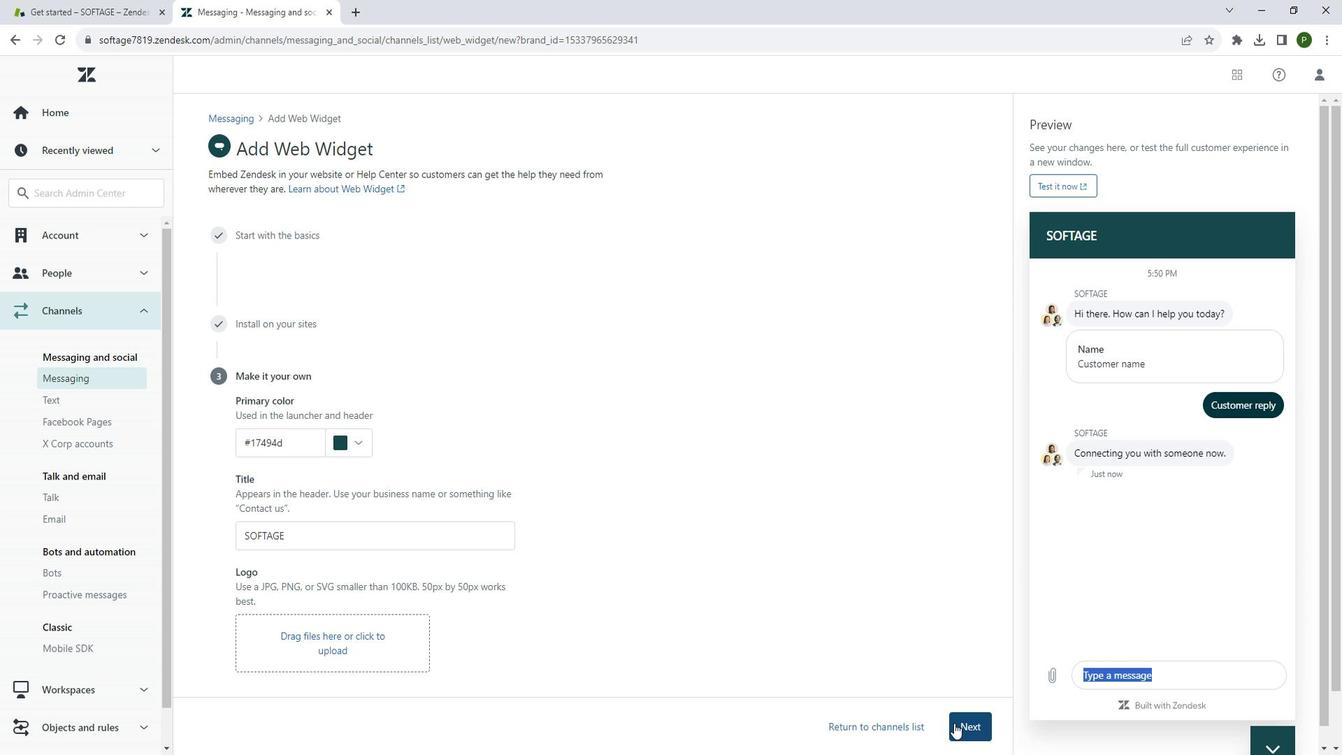 
Action: Mouse moved to (962, 330)
Screenshot: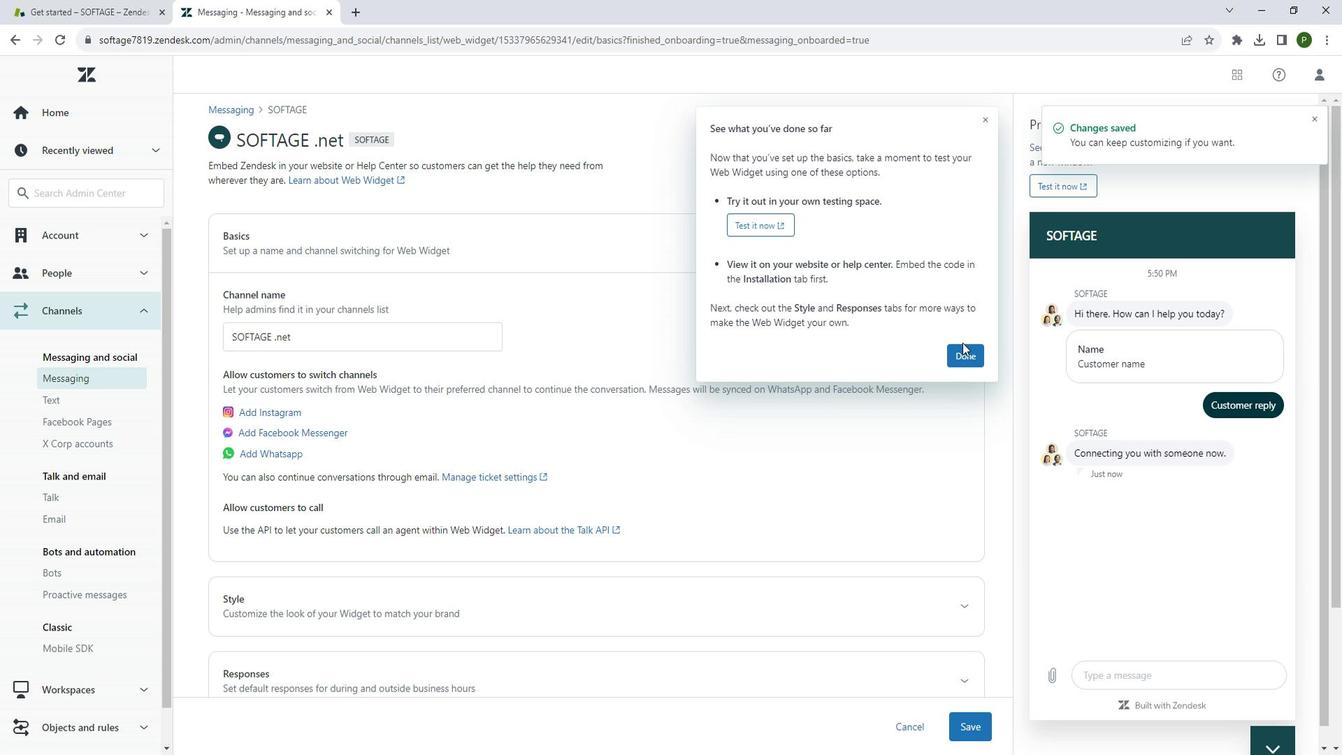
Action: Mouse pressed left at (962, 330)
Screenshot: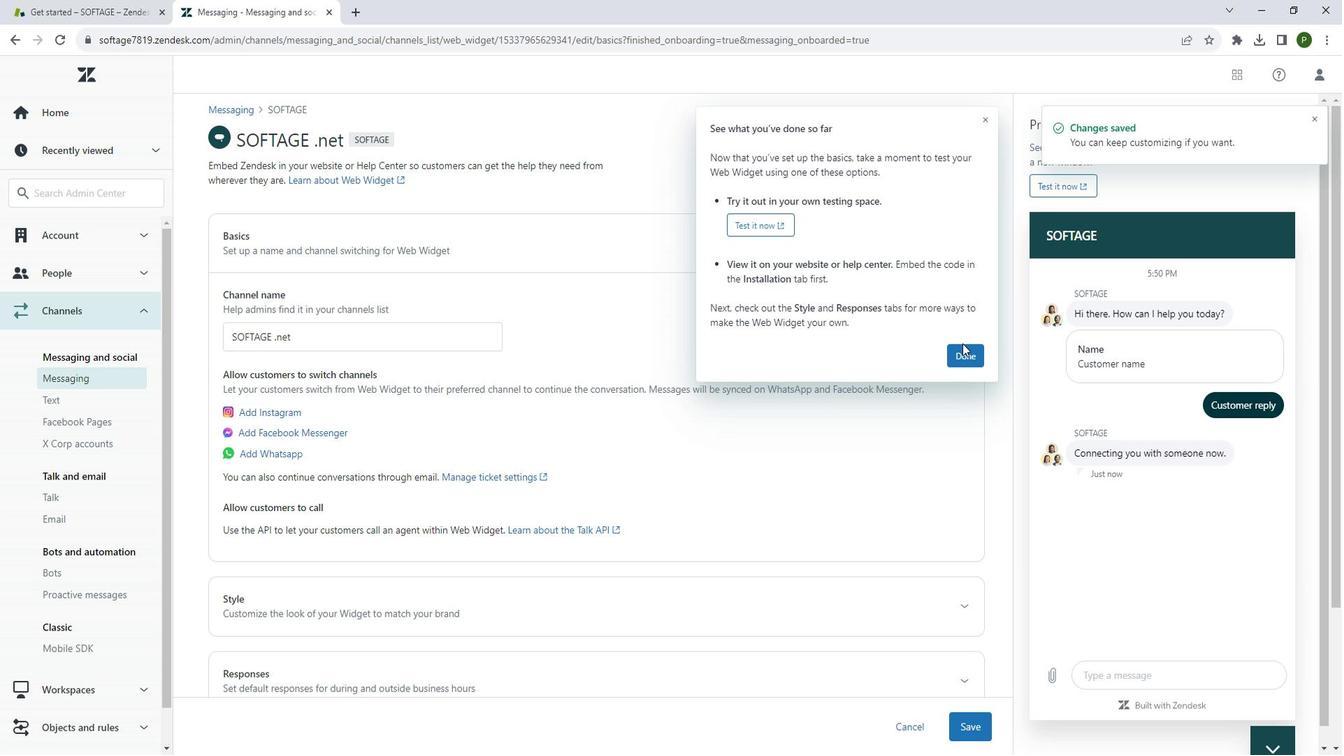 
Action: Mouse moved to (962, 335)
Screenshot: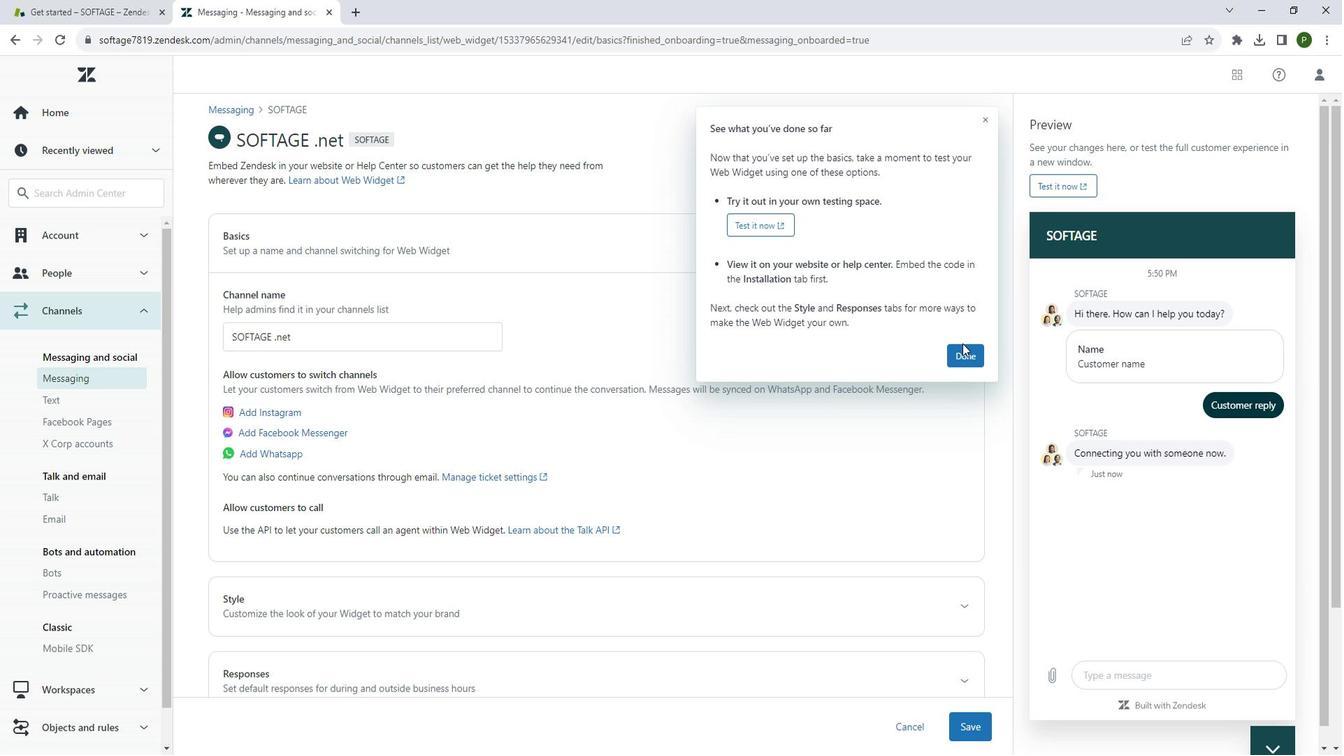 
Action: Mouse pressed left at (962, 335)
Screenshot: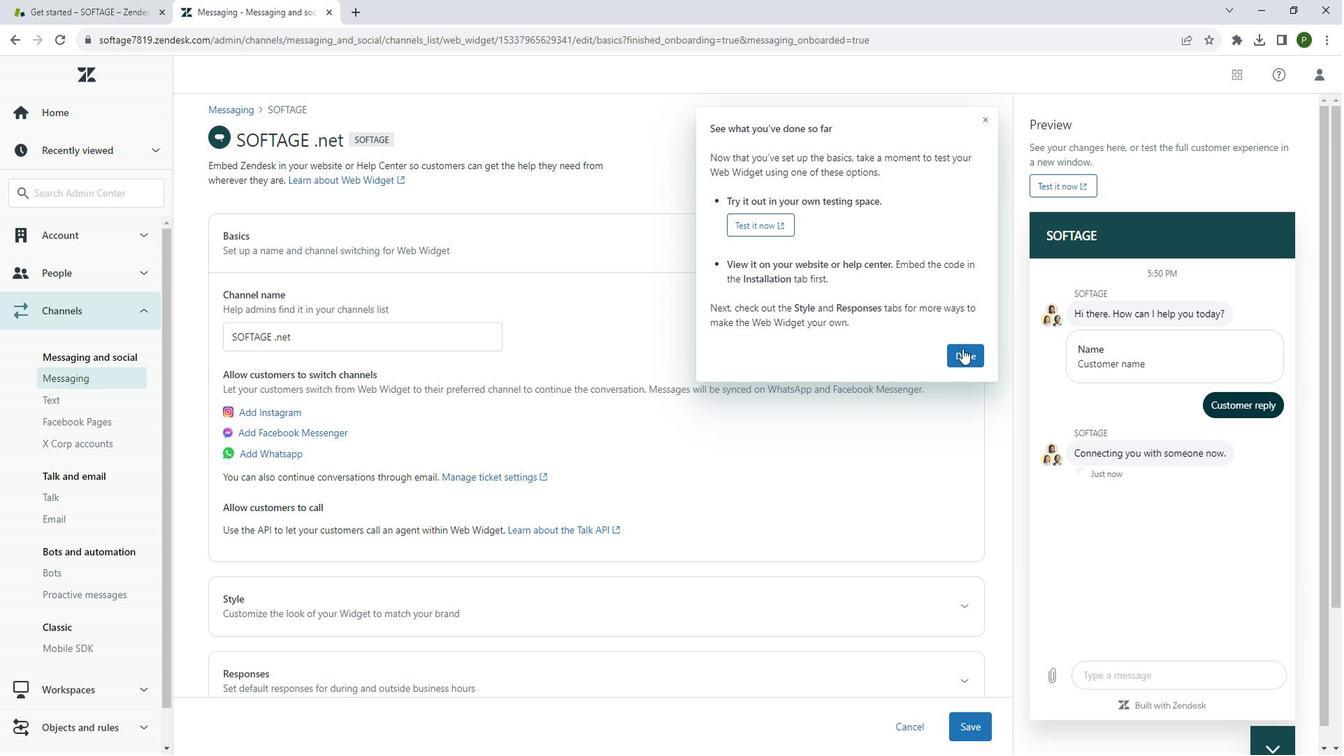
Action: Mouse moved to (705, 386)
Screenshot: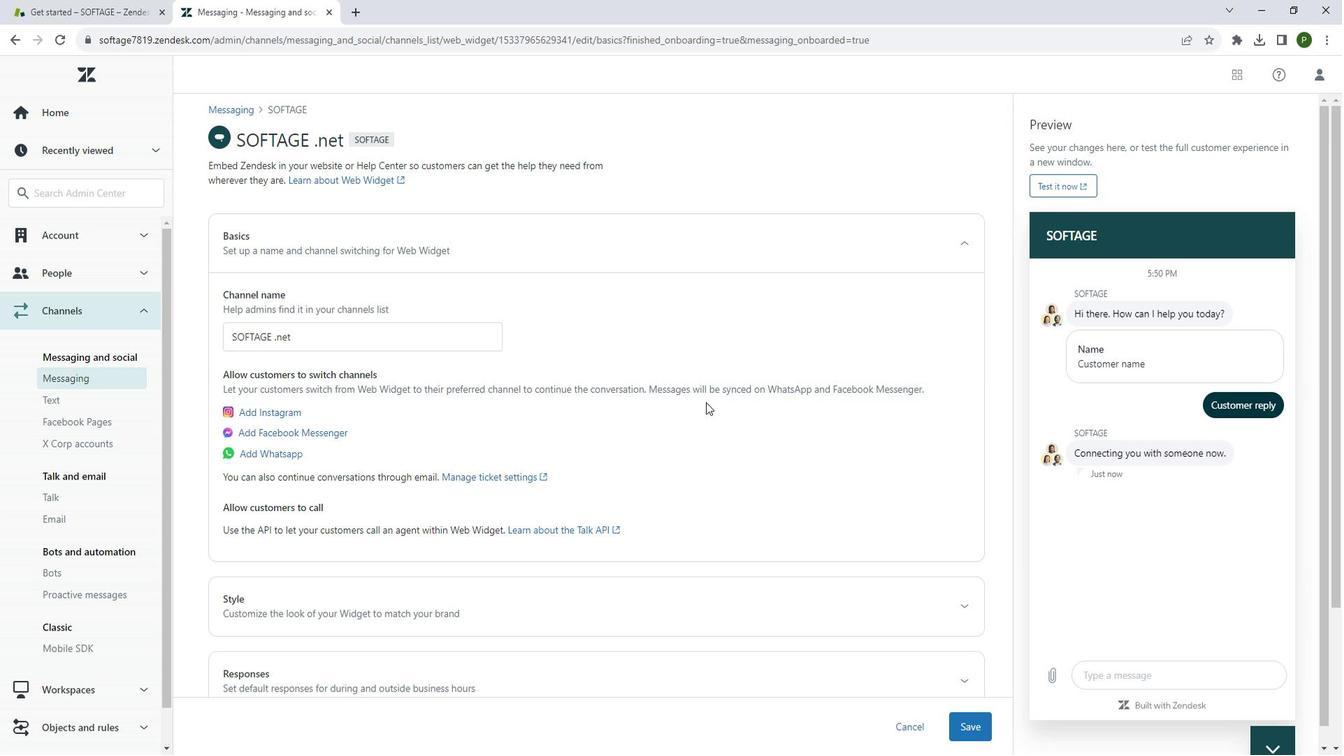 
Action: Mouse scrolled (705, 385) with delta (0, 0)
Screenshot: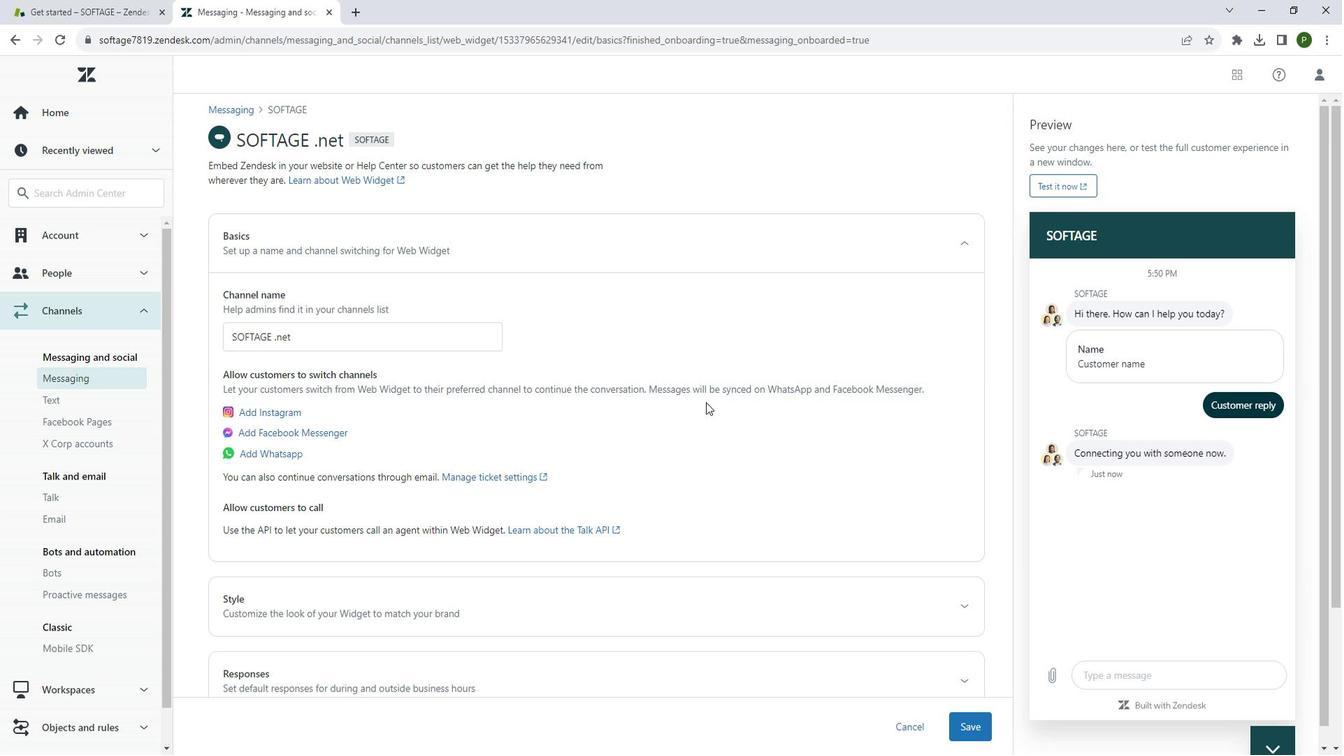 
Action: Mouse moved to (704, 385)
Screenshot: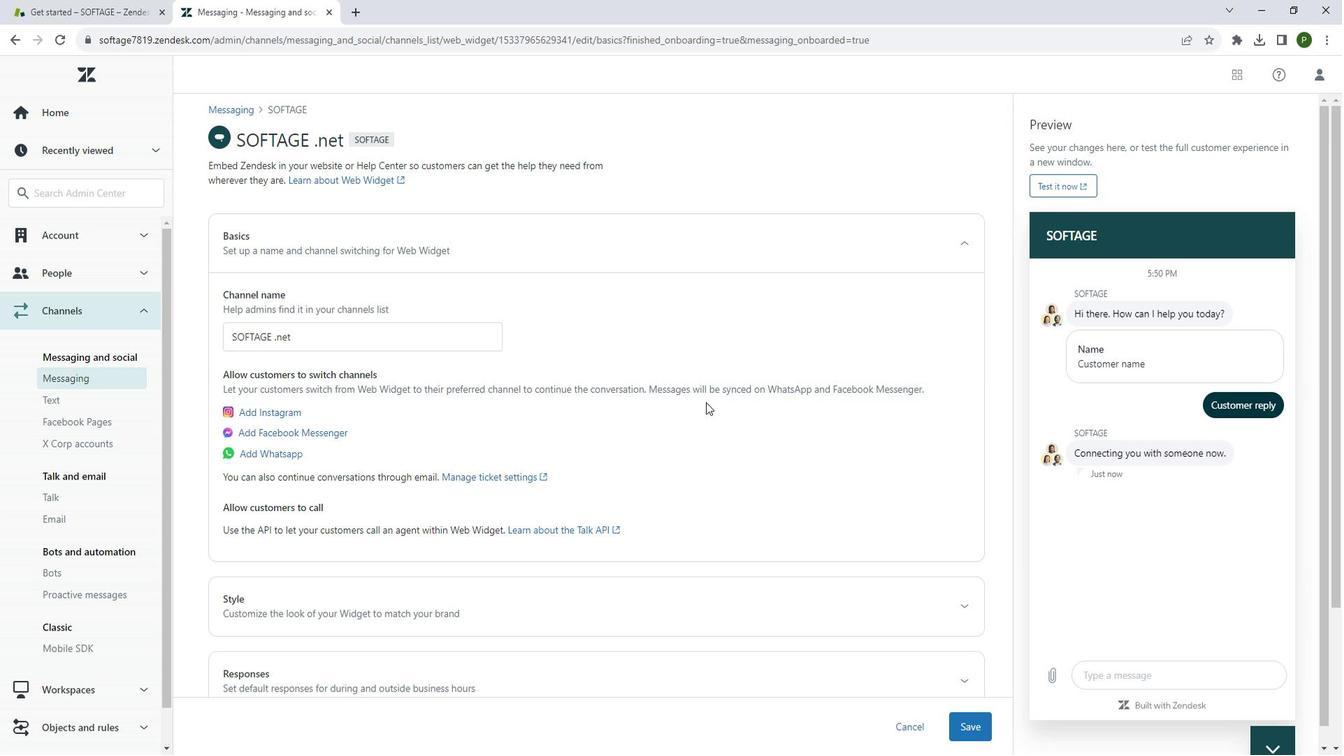 
Action: Mouse scrolled (704, 384) with delta (0, 0)
Screenshot: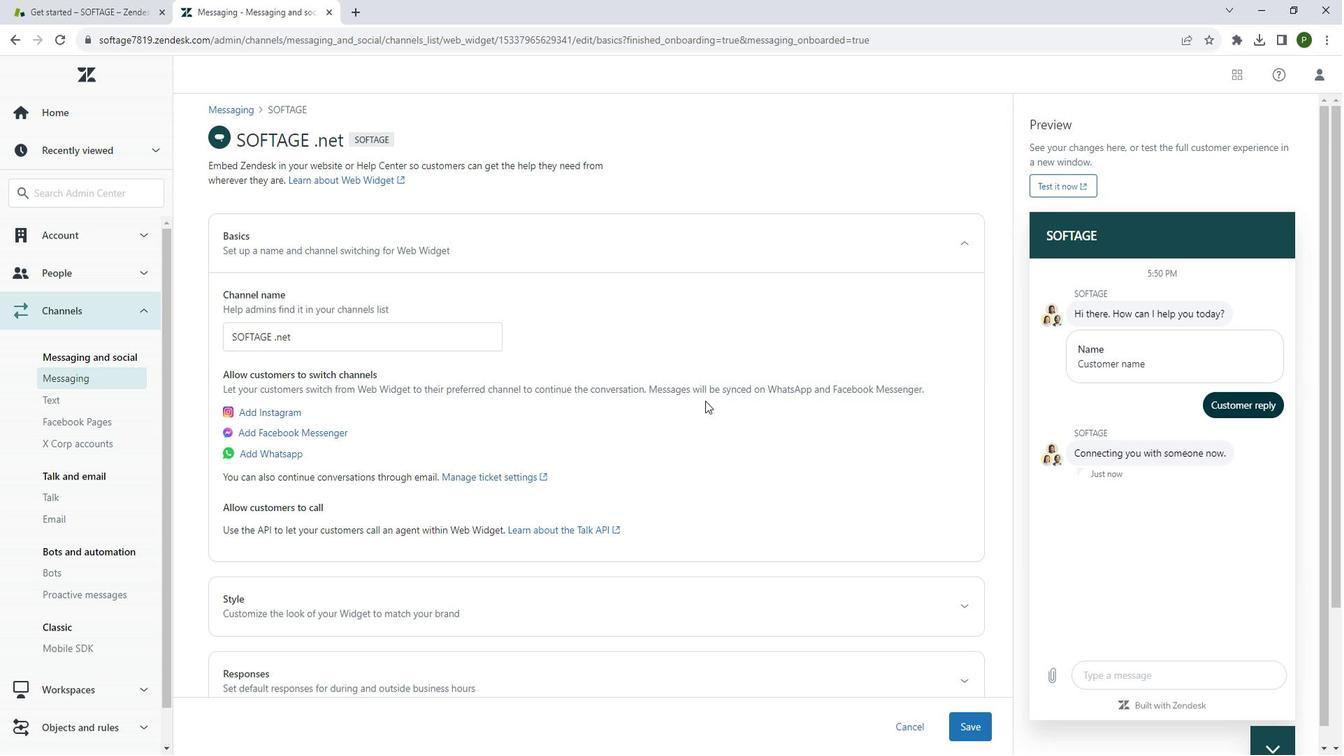 
Action: Mouse moved to (404, 446)
Screenshot: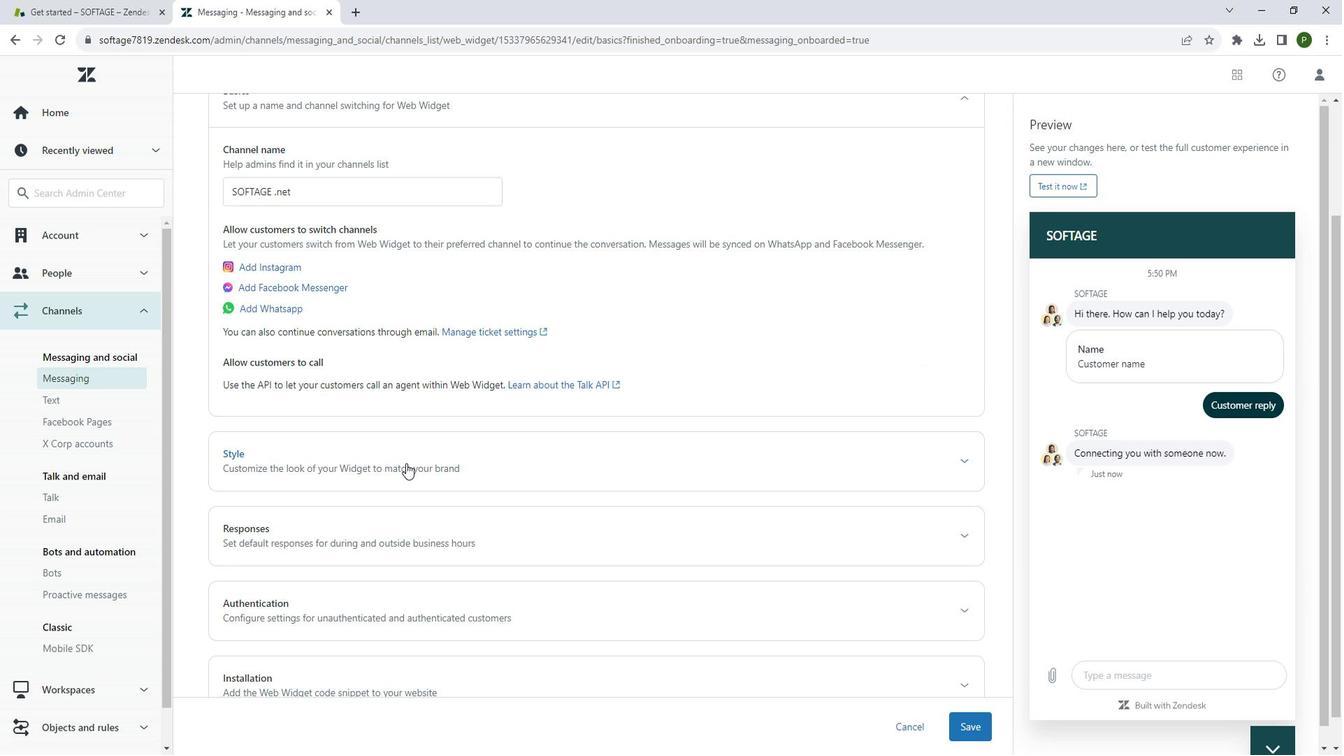 
Action: Mouse scrolled (404, 446) with delta (0, 0)
Screenshot: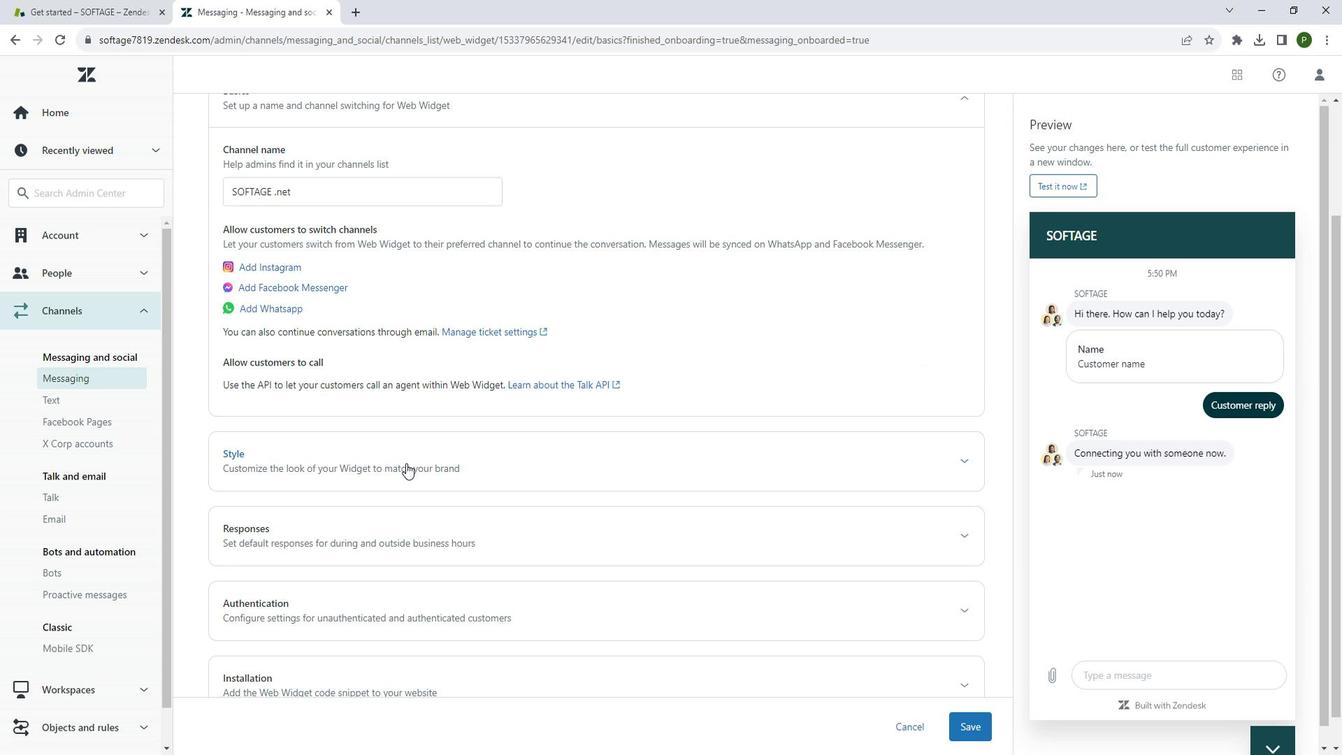 
Action: Mouse moved to (404, 447)
Screenshot: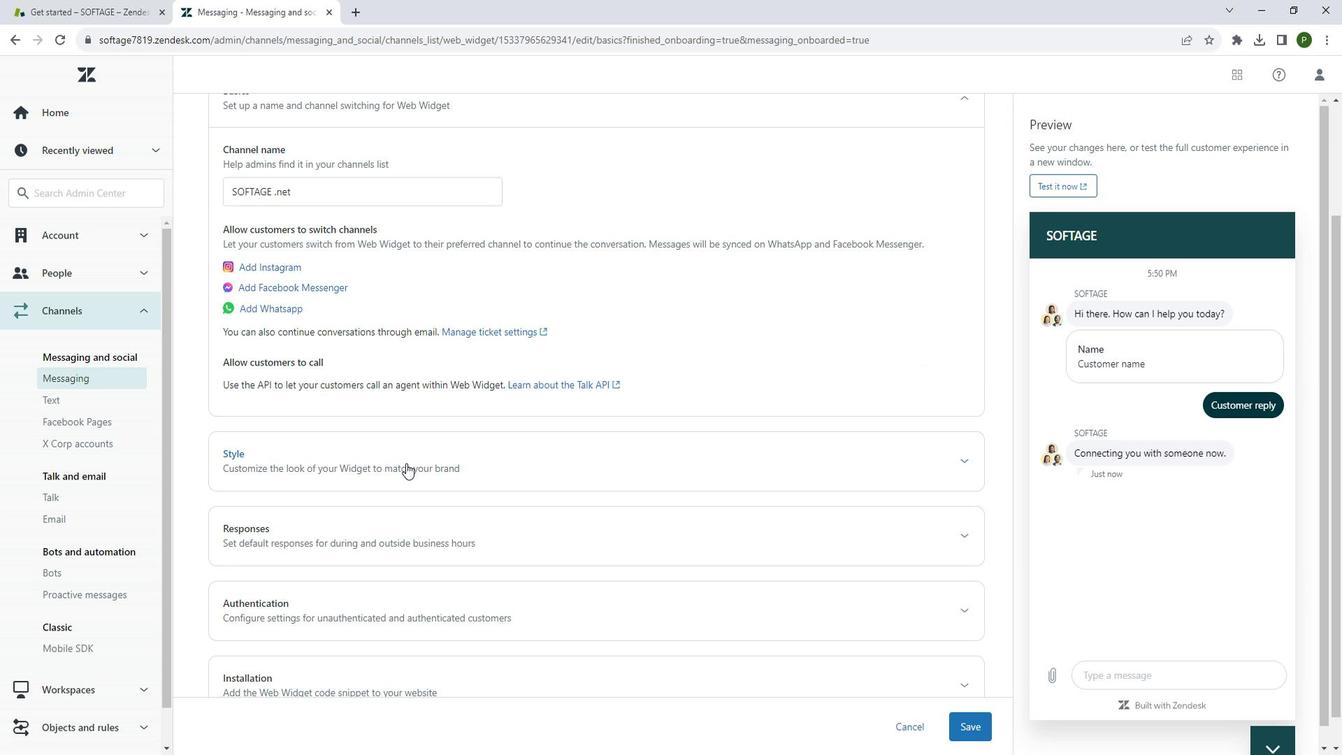 
Action: Mouse scrolled (404, 446) with delta (0, 0)
Screenshot: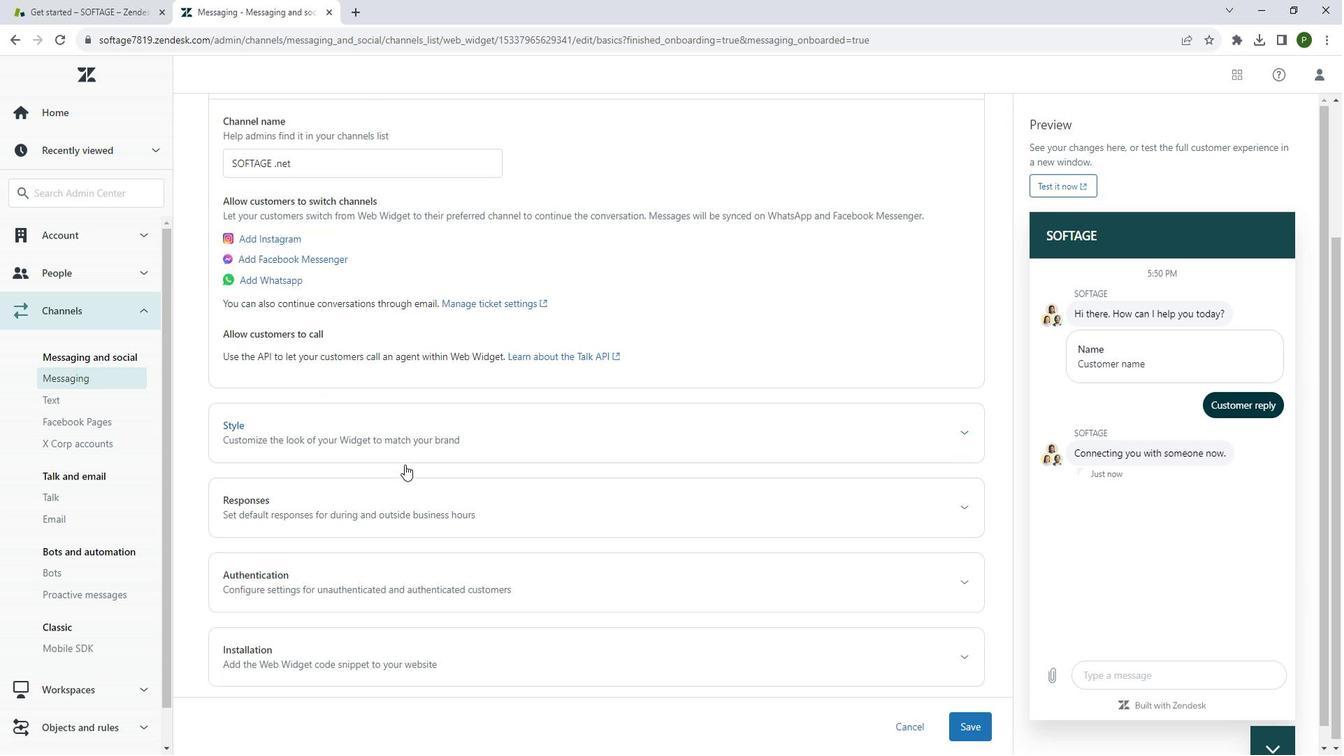 
Action: Mouse moved to (402, 447)
Screenshot: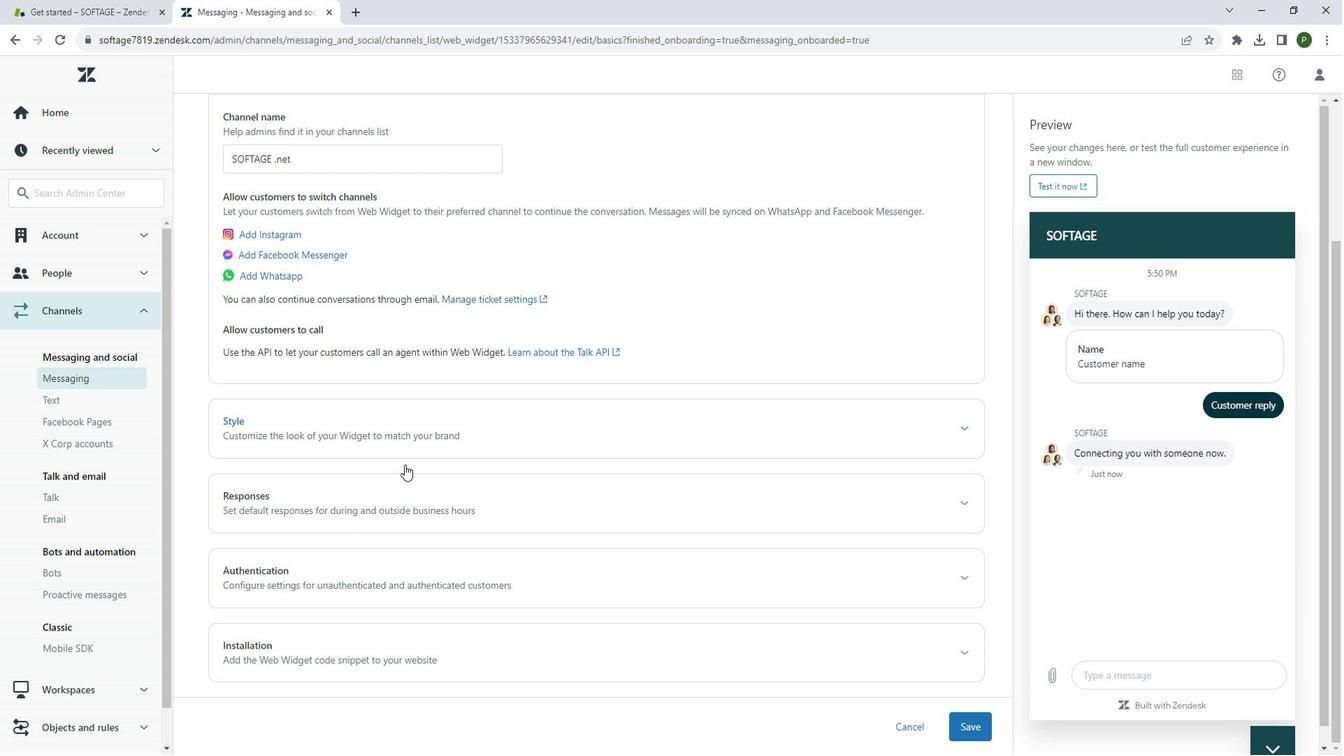 
Action: Mouse scrolled (402, 446) with delta (0, 0)
Screenshot: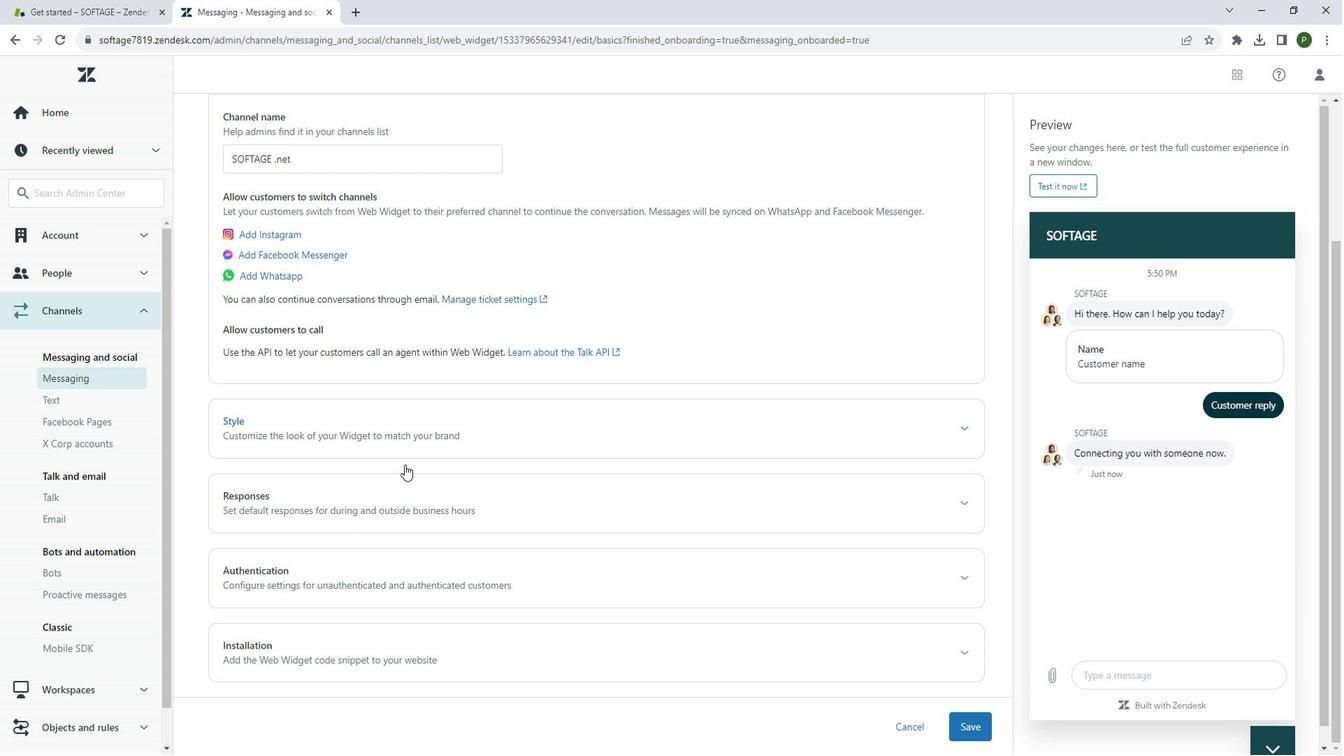 
Action: Mouse moved to (400, 446)
Screenshot: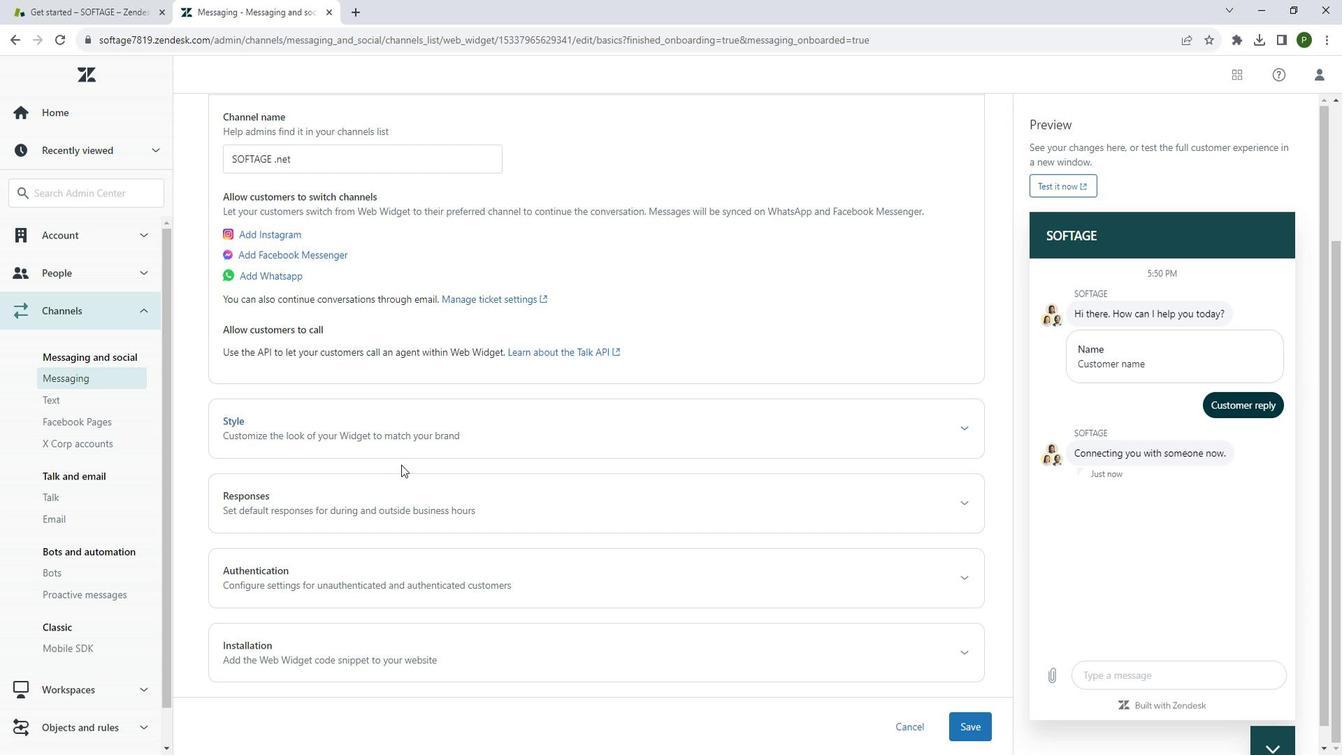 
Action: Mouse scrolled (400, 446) with delta (0, 0)
Screenshot: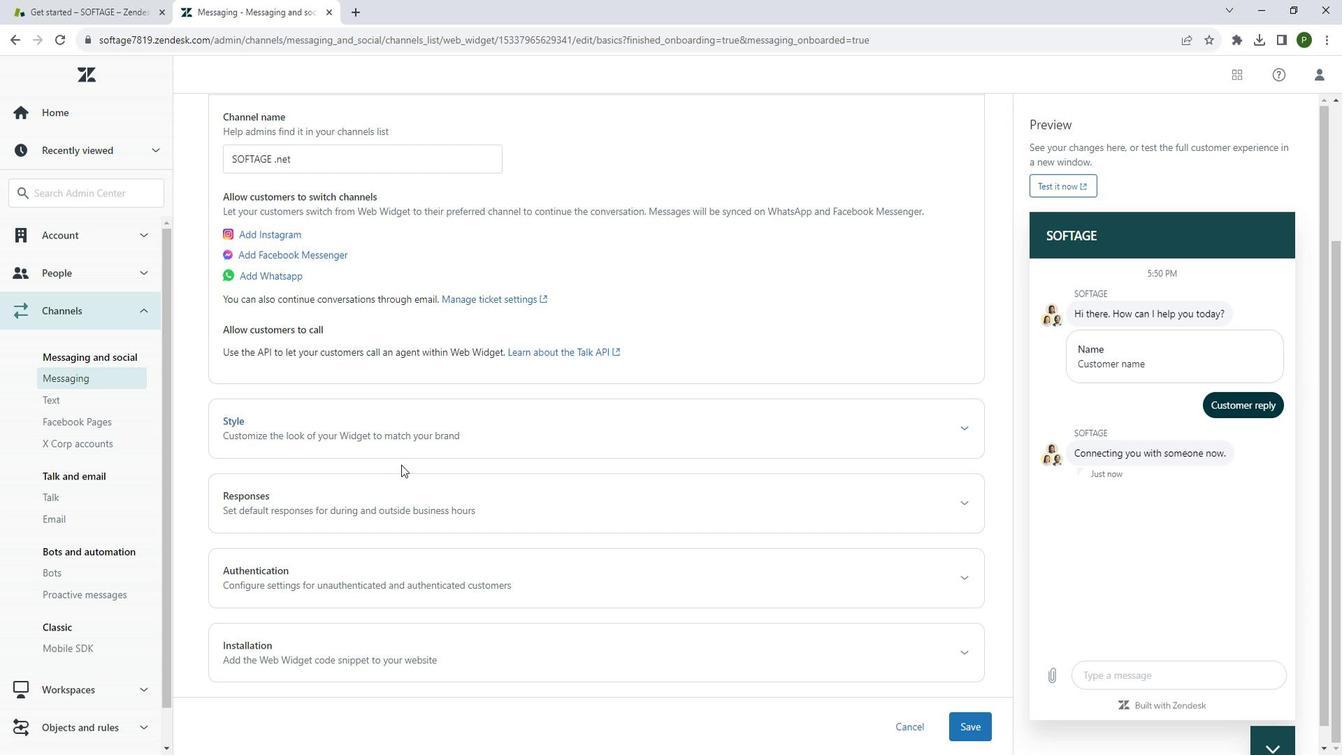 
Action: Mouse moved to (360, 539)
Screenshot: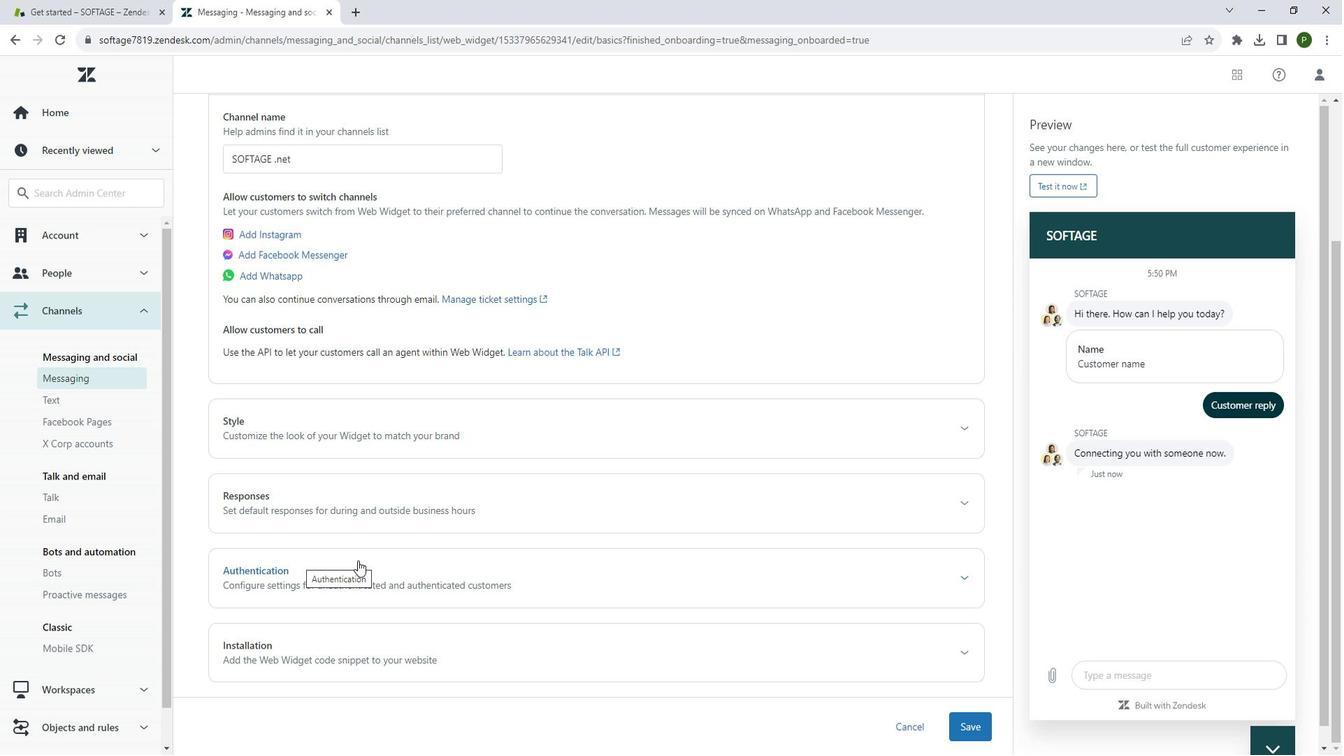 
Action: Mouse scrolled (360, 539) with delta (0, 0)
Screenshot: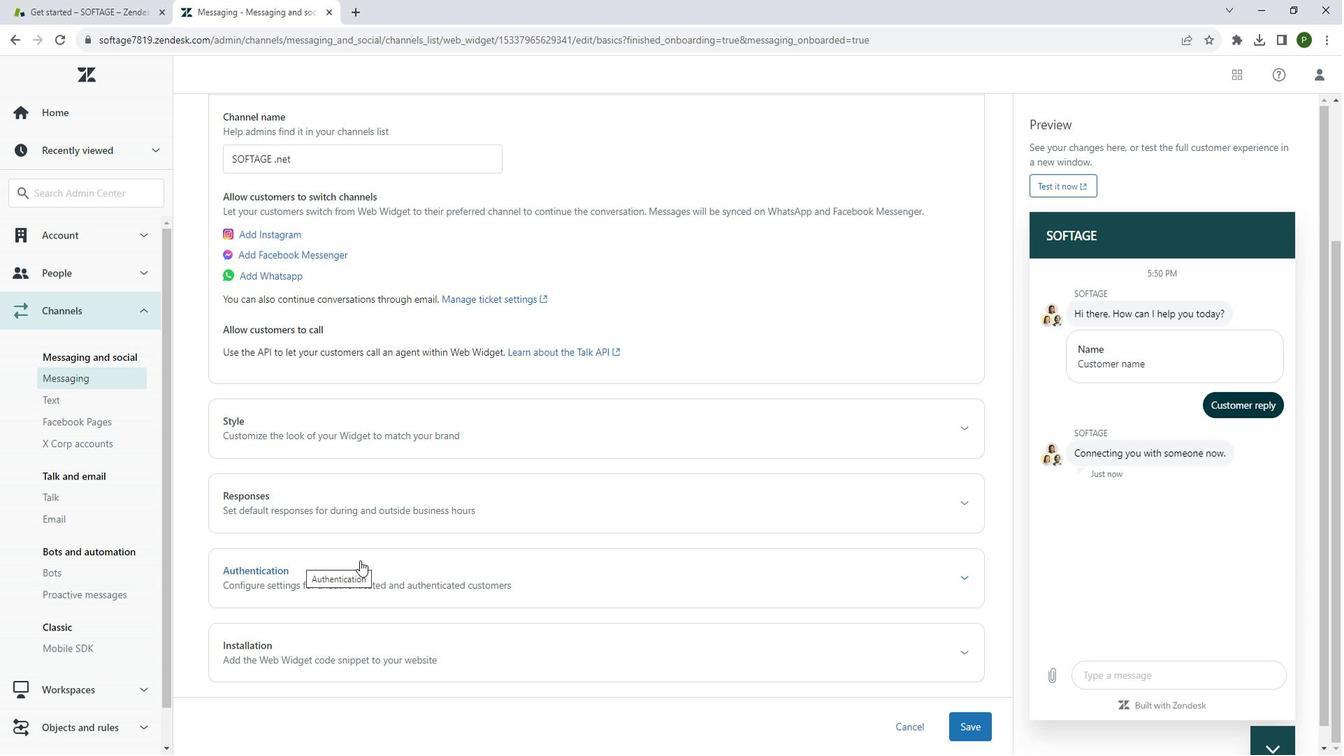 
Action: Mouse moved to (361, 539)
Screenshot: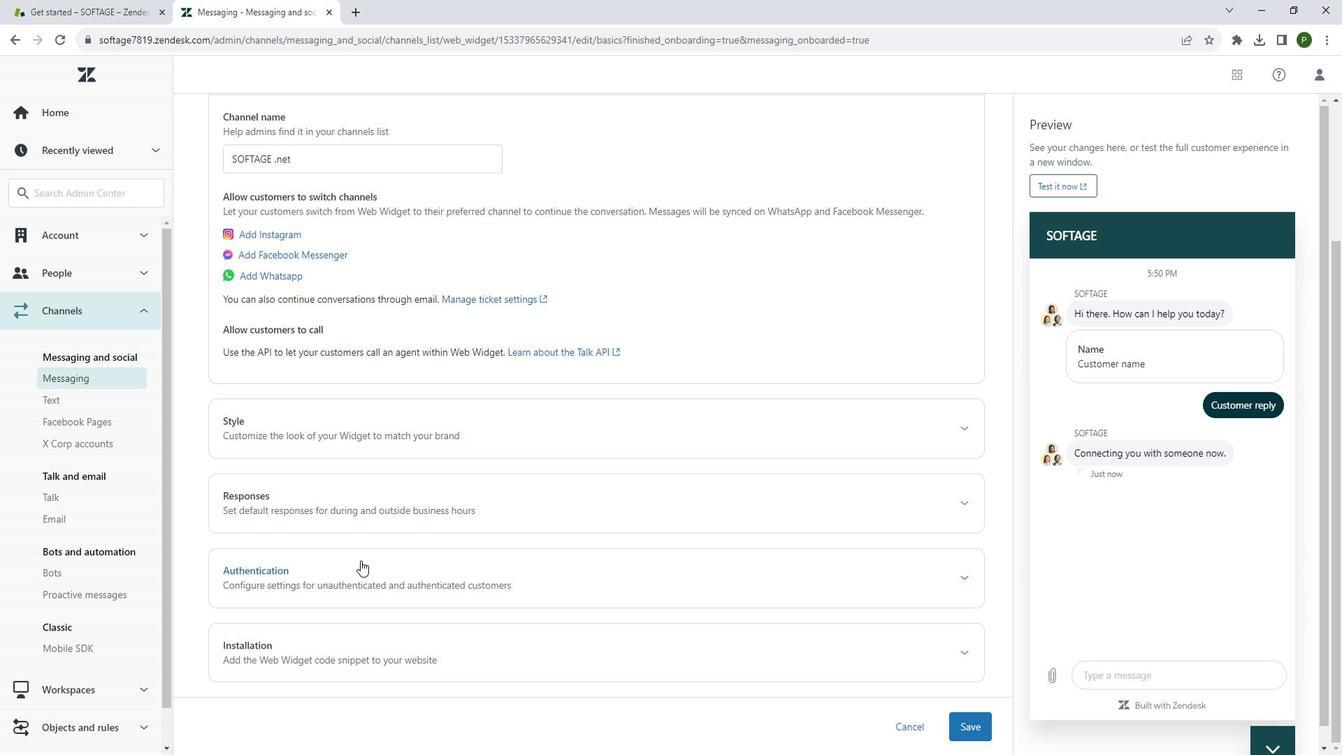 
Action: Mouse scrolled (361, 539) with delta (0, 0)
Screenshot: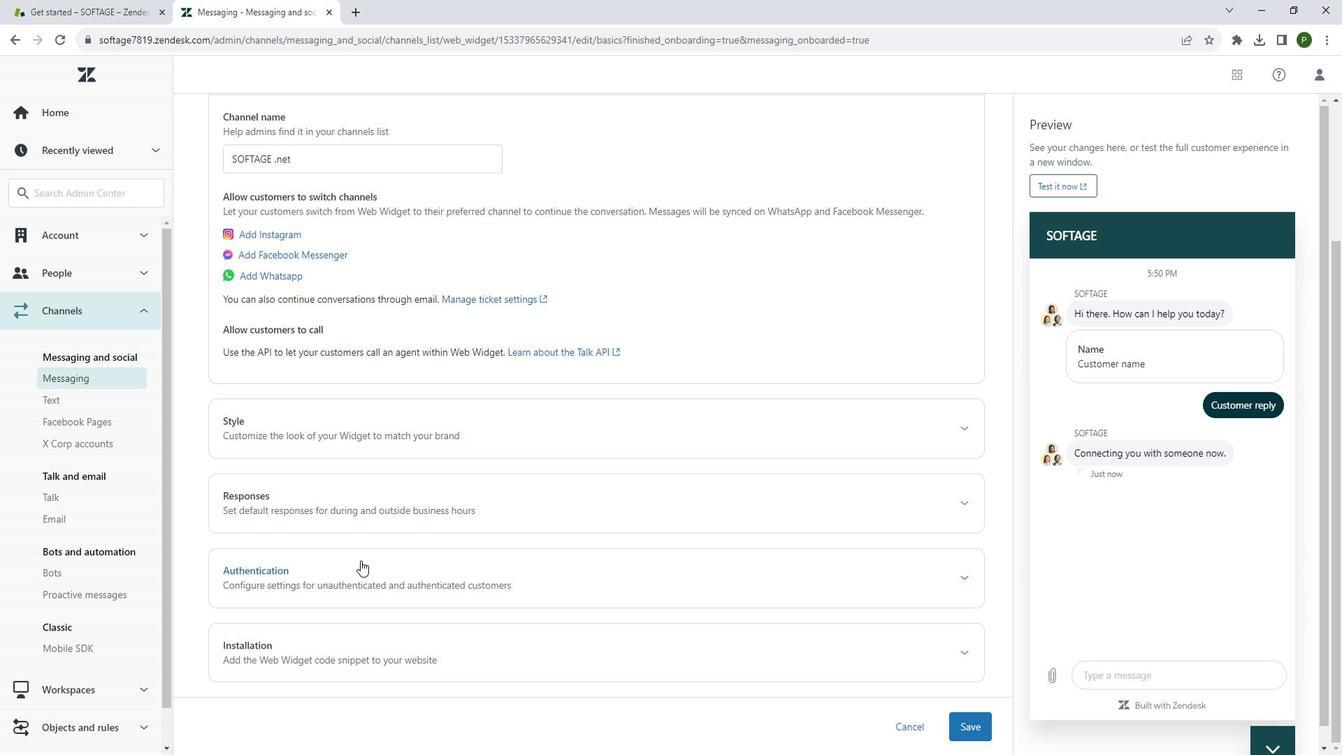 
Action: Mouse moved to (270, 560)
Screenshot: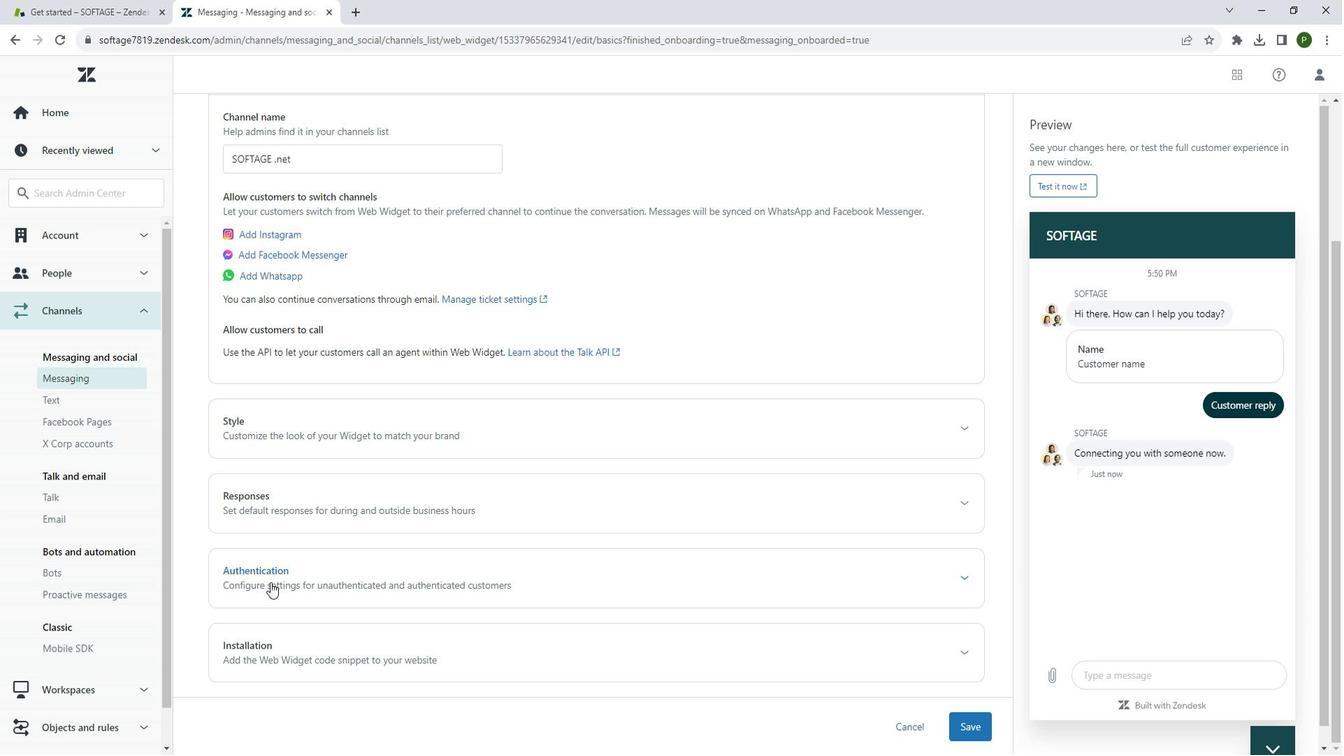 
Action: Mouse scrolled (270, 560) with delta (0, 0)
Screenshot: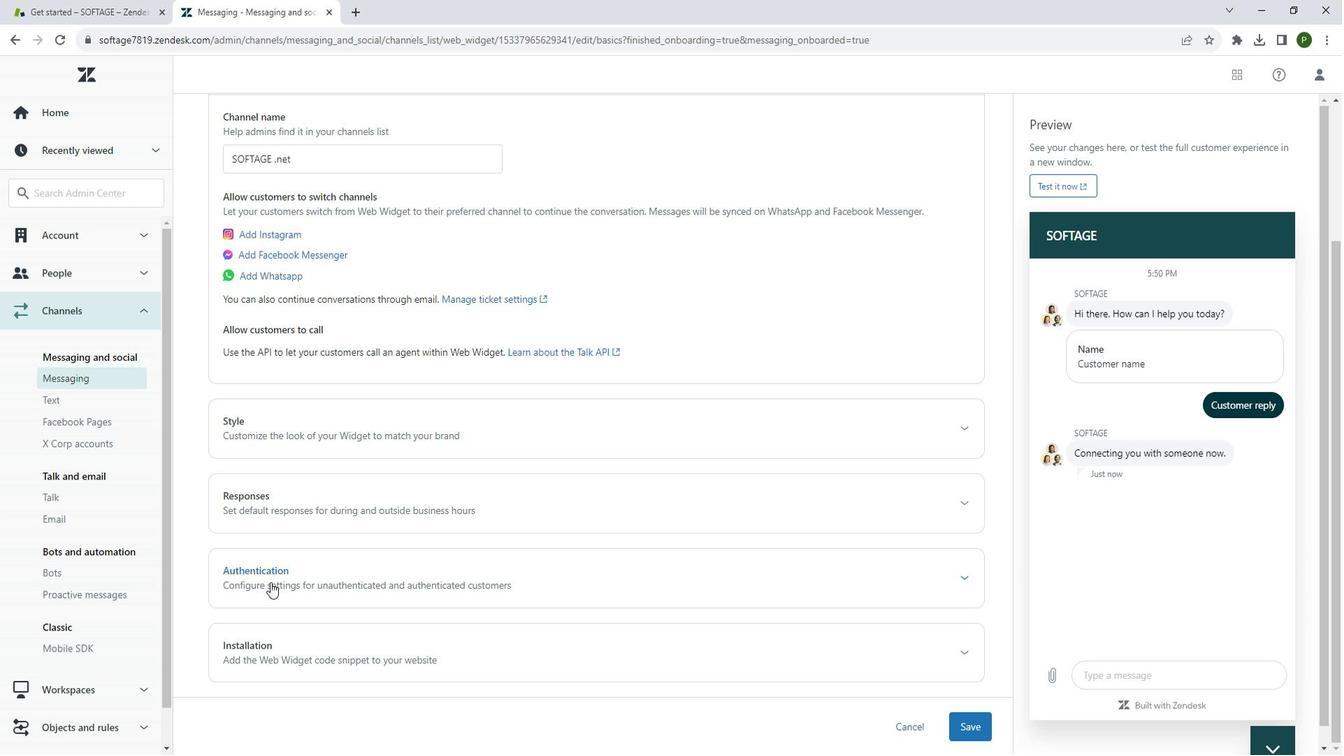 
Action: Mouse scrolled (270, 560) with delta (0, 0)
Screenshot: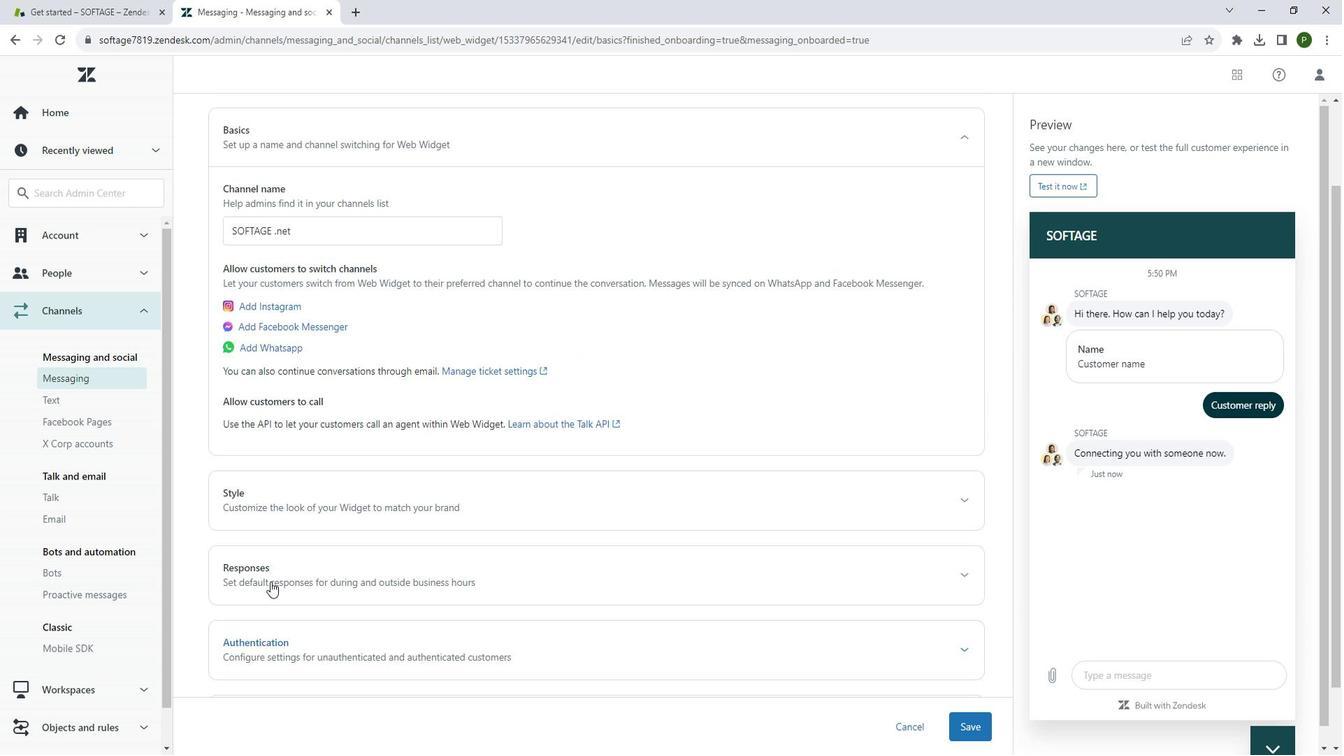 
Action: Mouse scrolled (270, 560) with delta (0, 0)
Screenshot: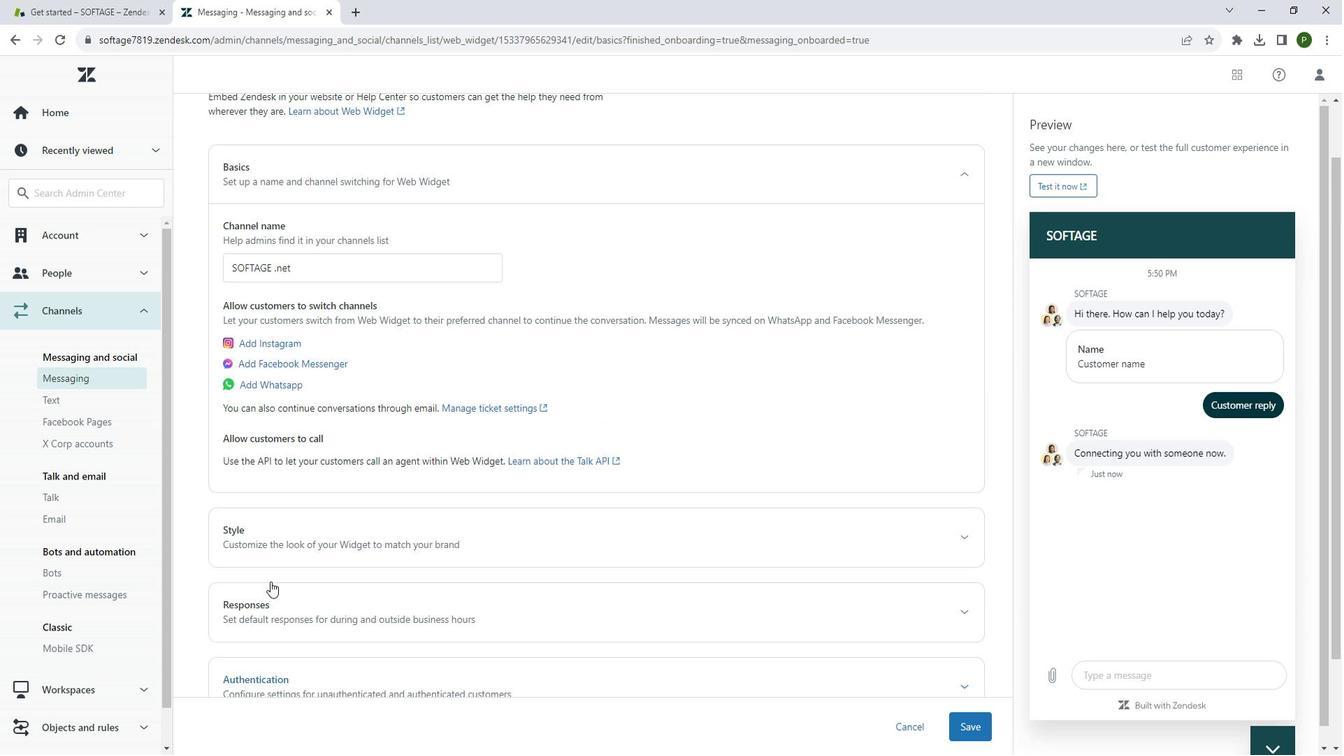 
Action: Mouse moved to (283, 434)
Screenshot: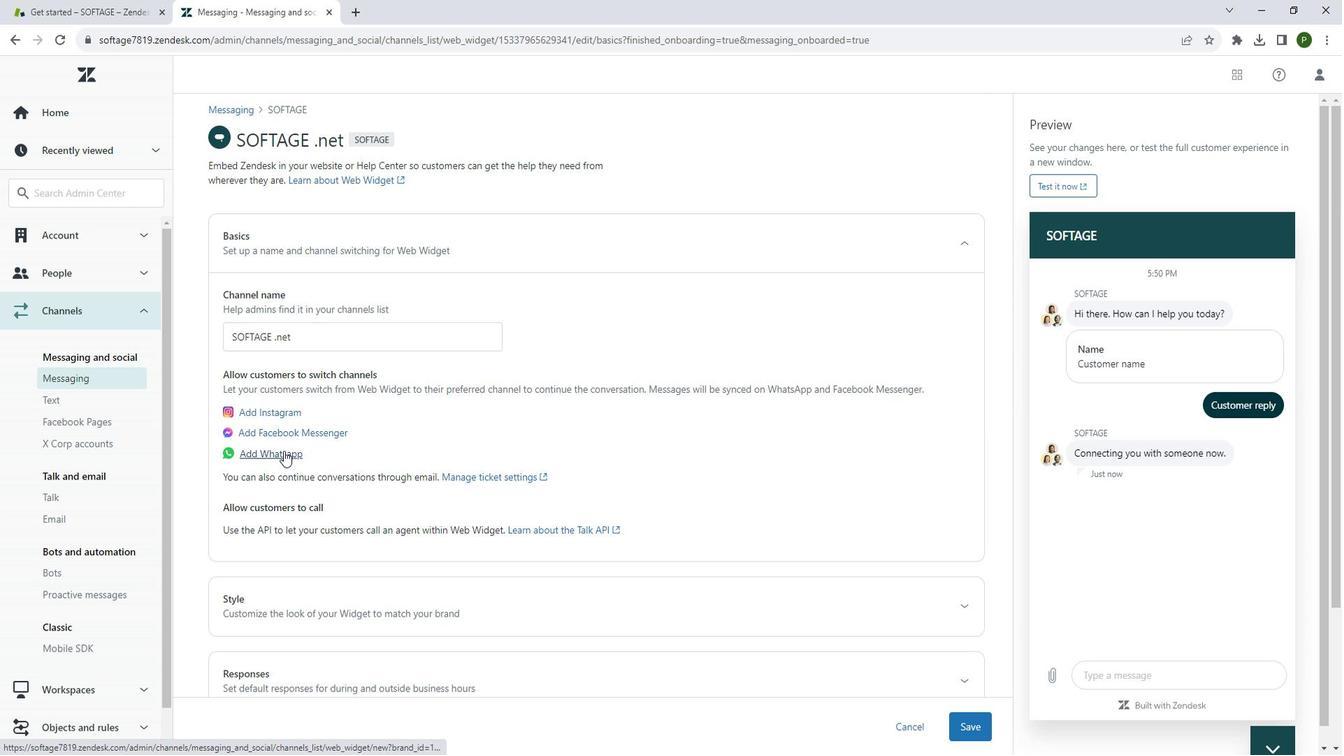 
Action: Mouse pressed left at (283, 434)
Screenshot: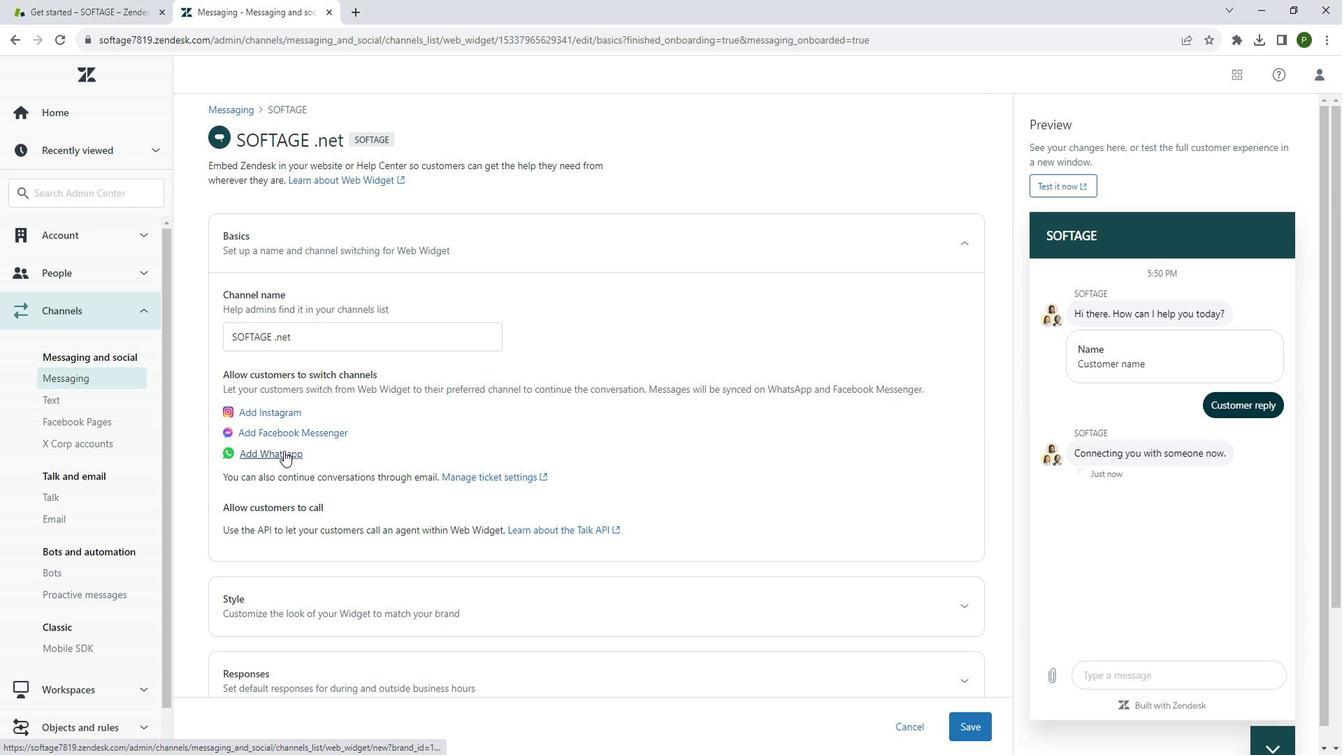 
Action: Mouse moved to (8, 40)
Screenshot: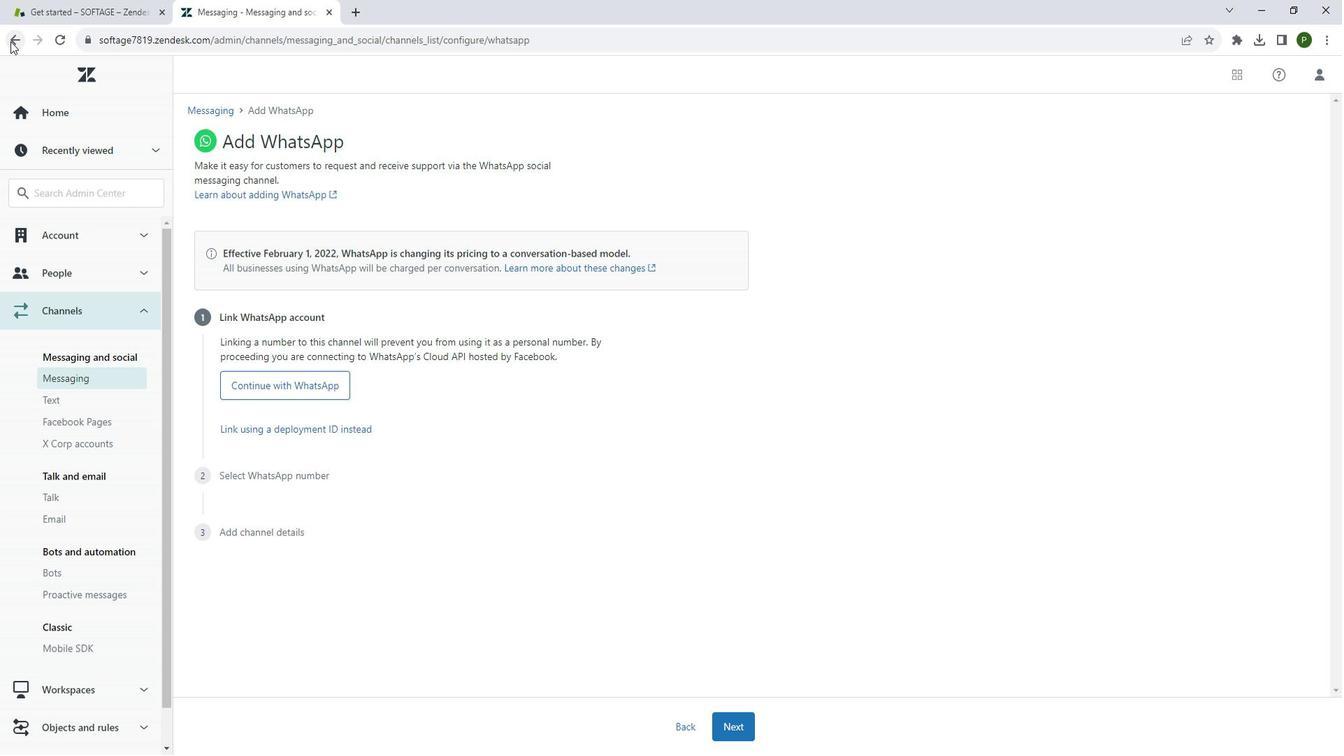 
Action: Mouse pressed left at (8, 40)
Screenshot: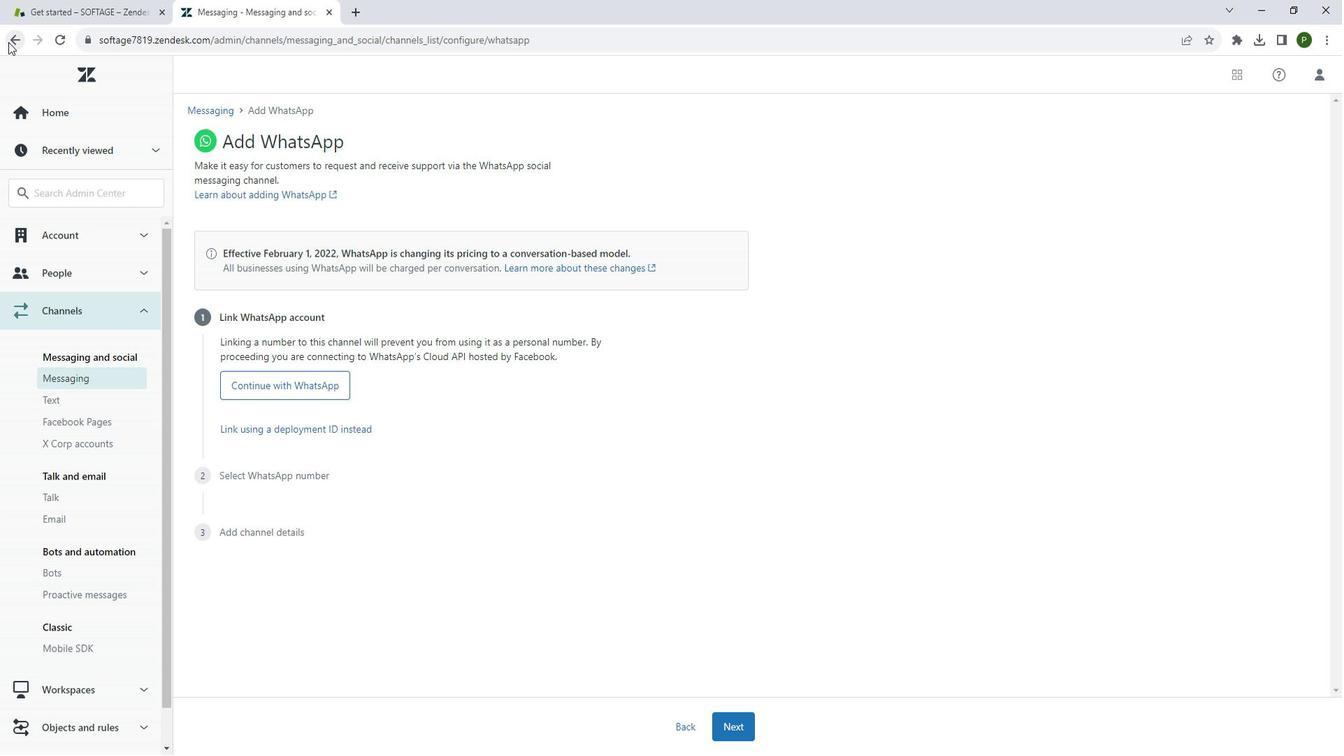 
Action: Mouse moved to (953, 344)
Screenshot: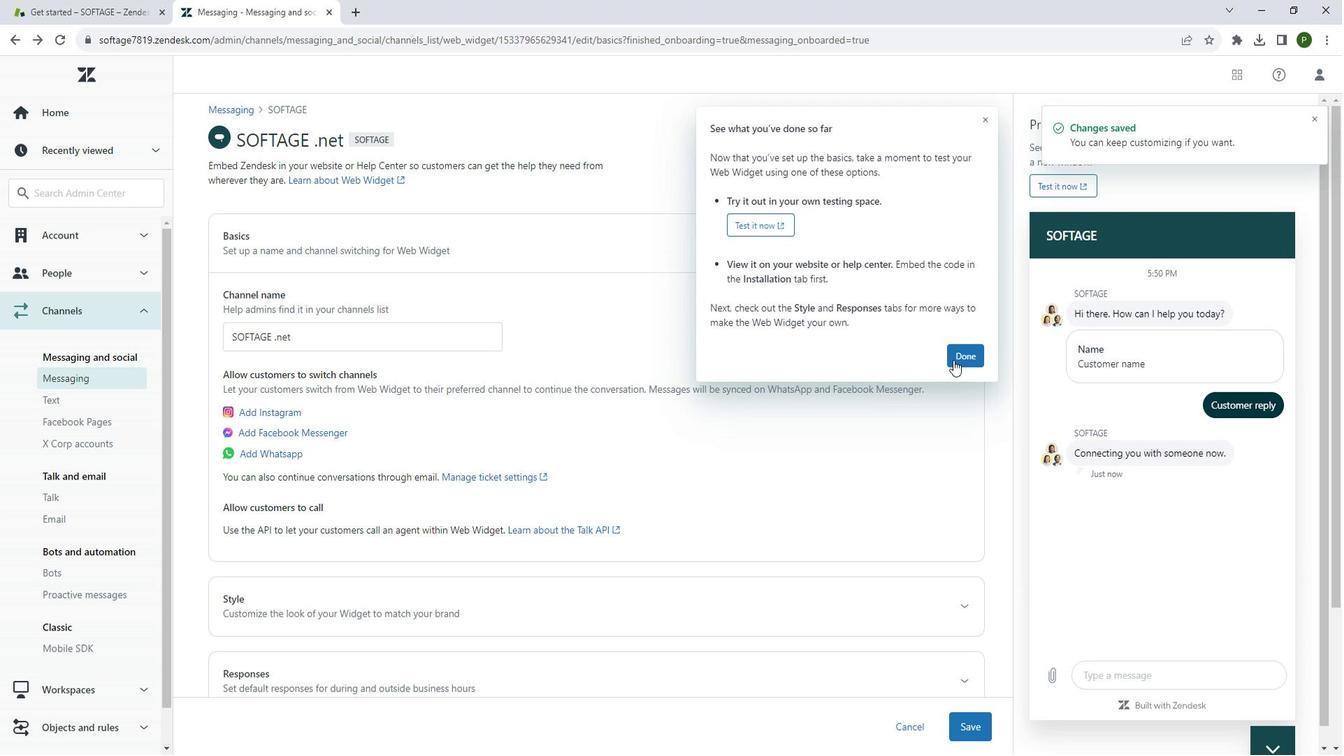 
Action: Mouse pressed left at (953, 344)
Screenshot: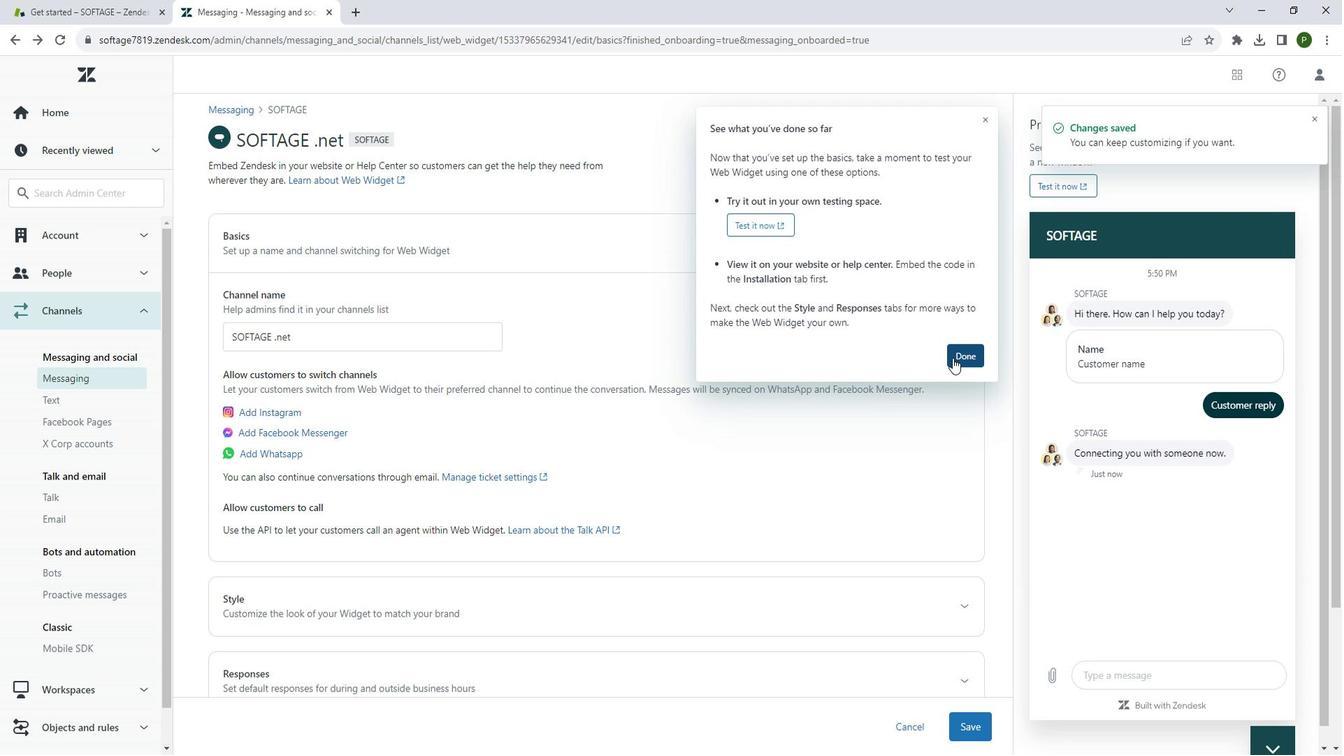
Action: Mouse moved to (972, 704)
Screenshot: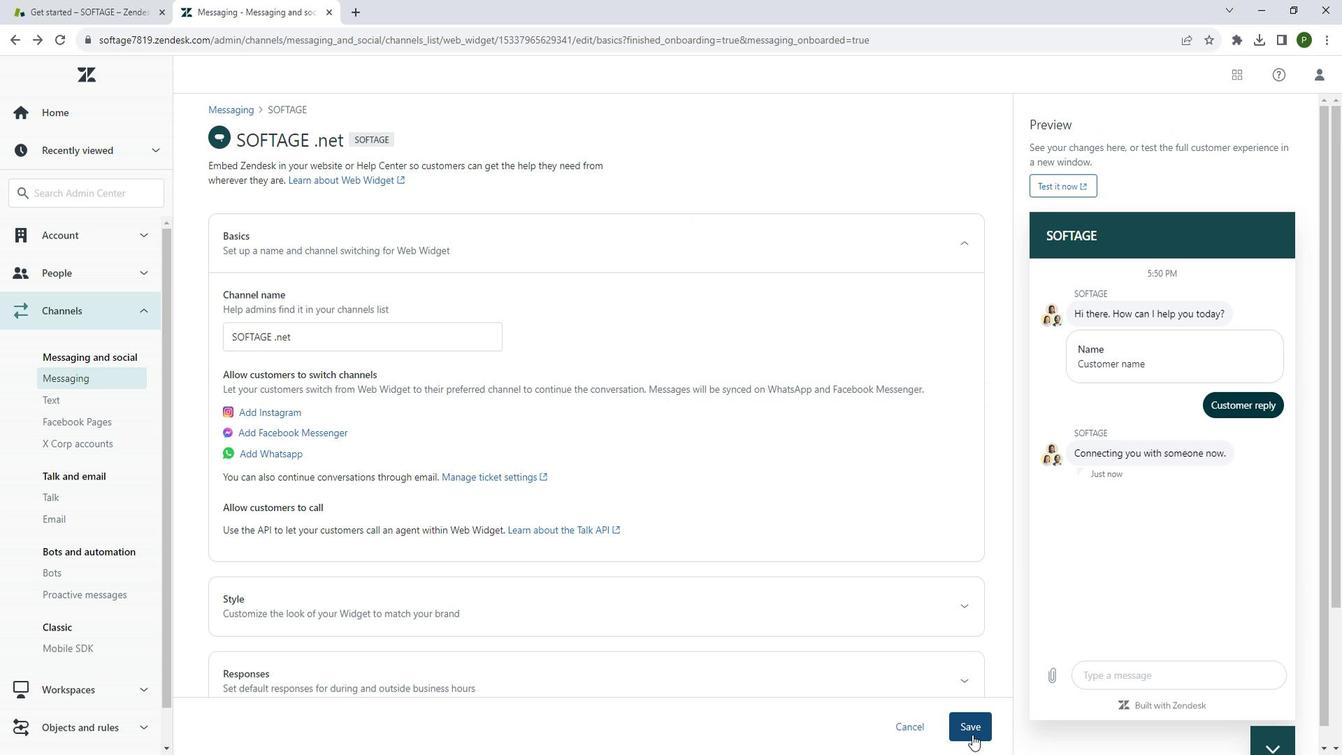 
Action: Mouse pressed left at (972, 704)
Screenshot: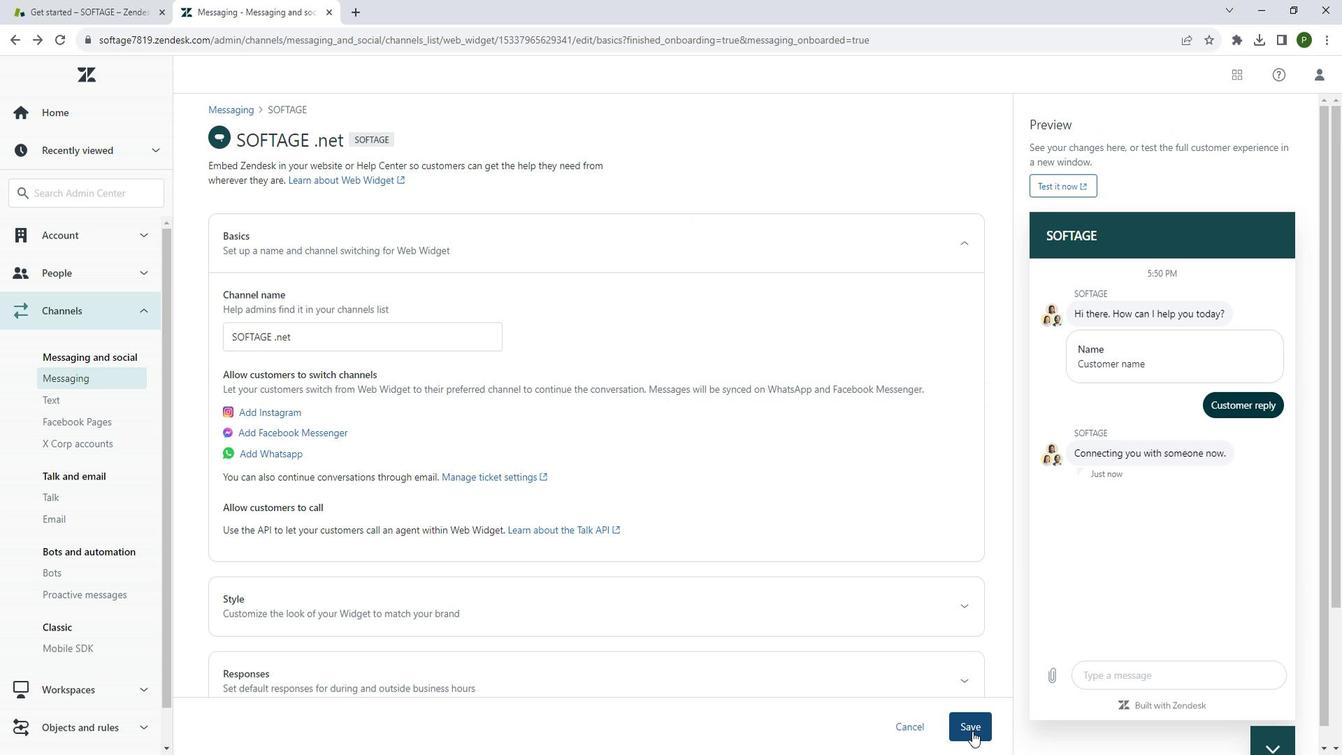 
Action: Mouse moved to (135, 396)
Screenshot: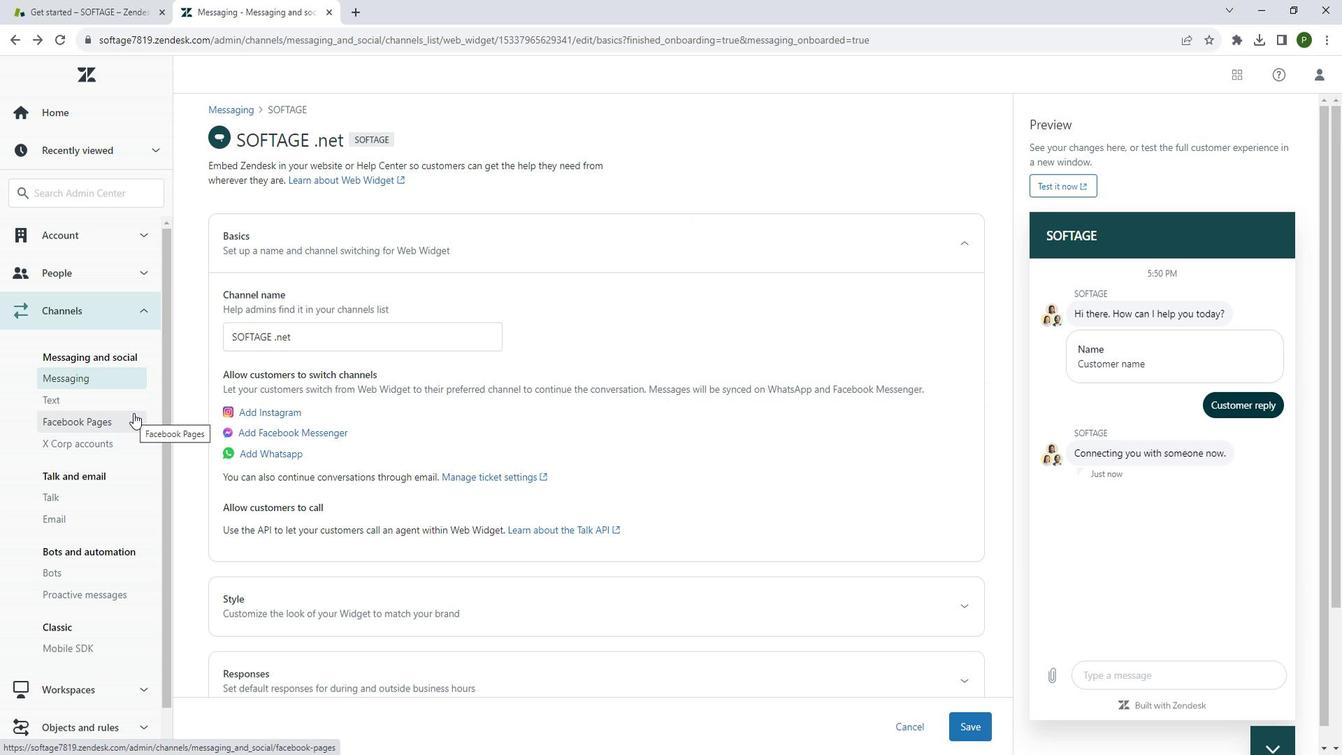 
